 Task: Locate the nearest farmers' market.
Action: Mouse moved to (103, 37)
Screenshot: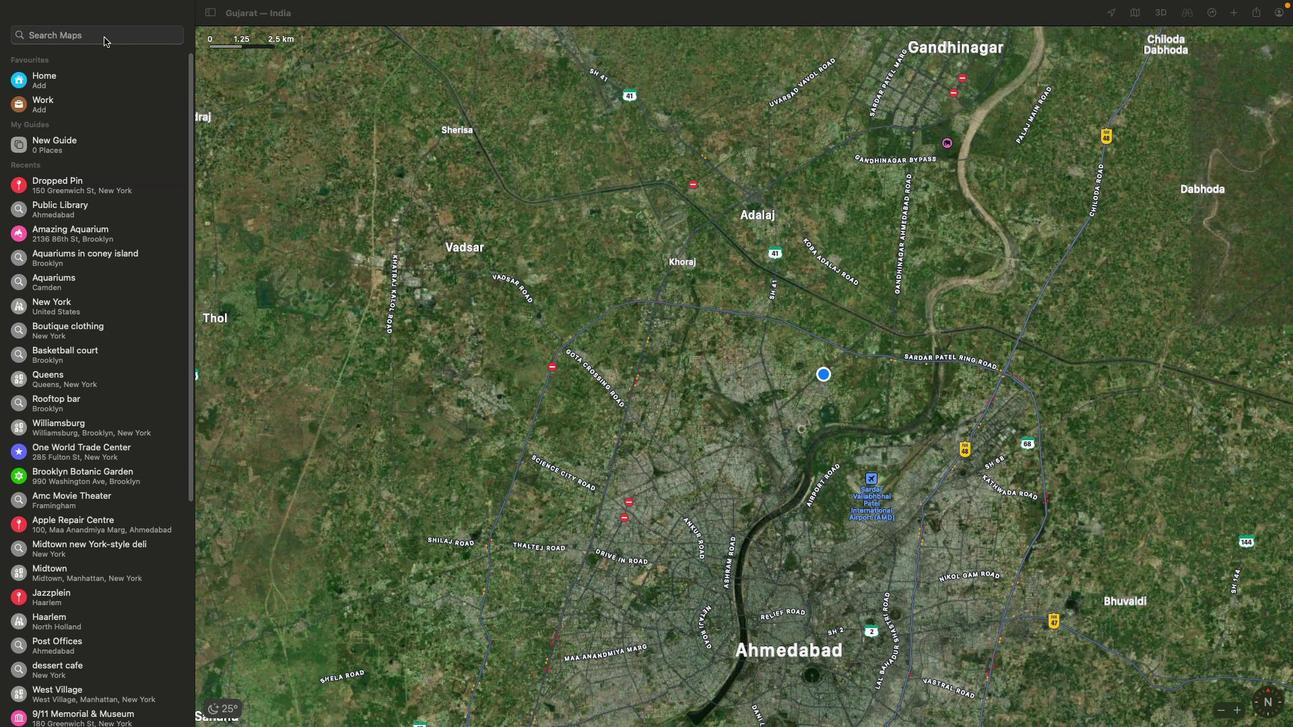 
Action: Mouse pressed left at (103, 37)
Screenshot: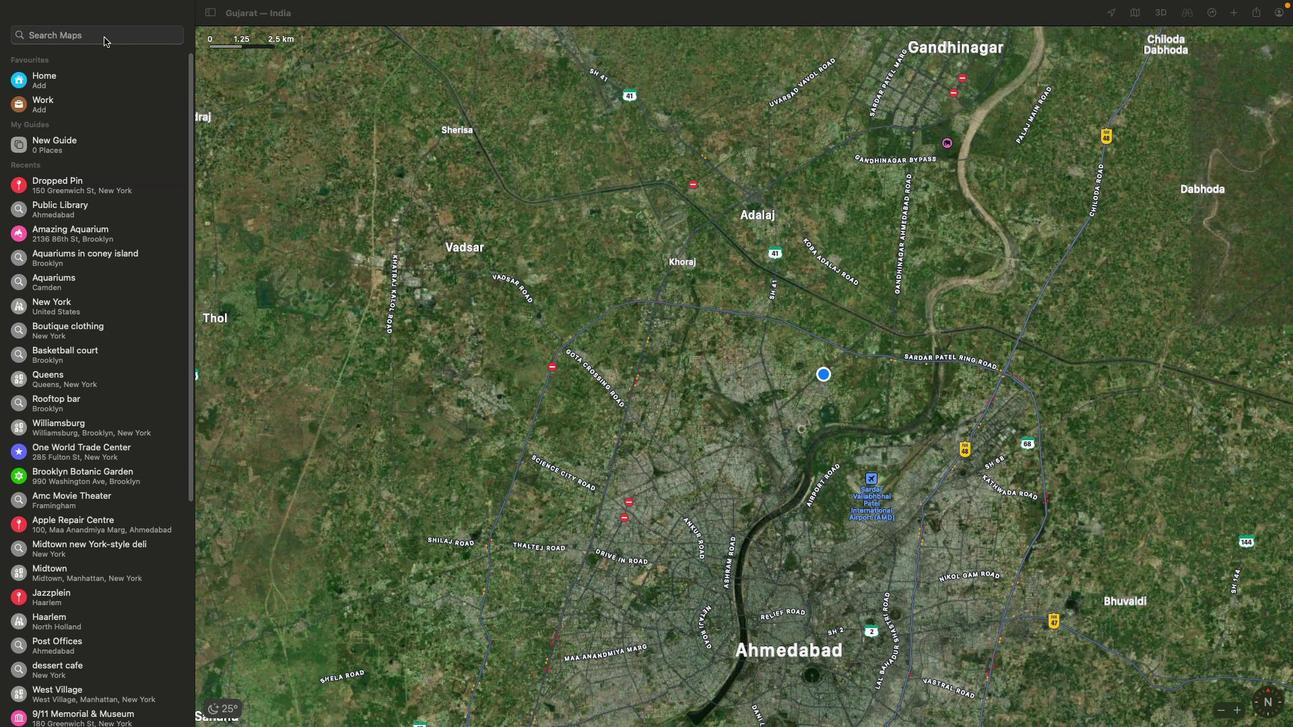 
Action: Mouse pressed left at (103, 37)
Screenshot: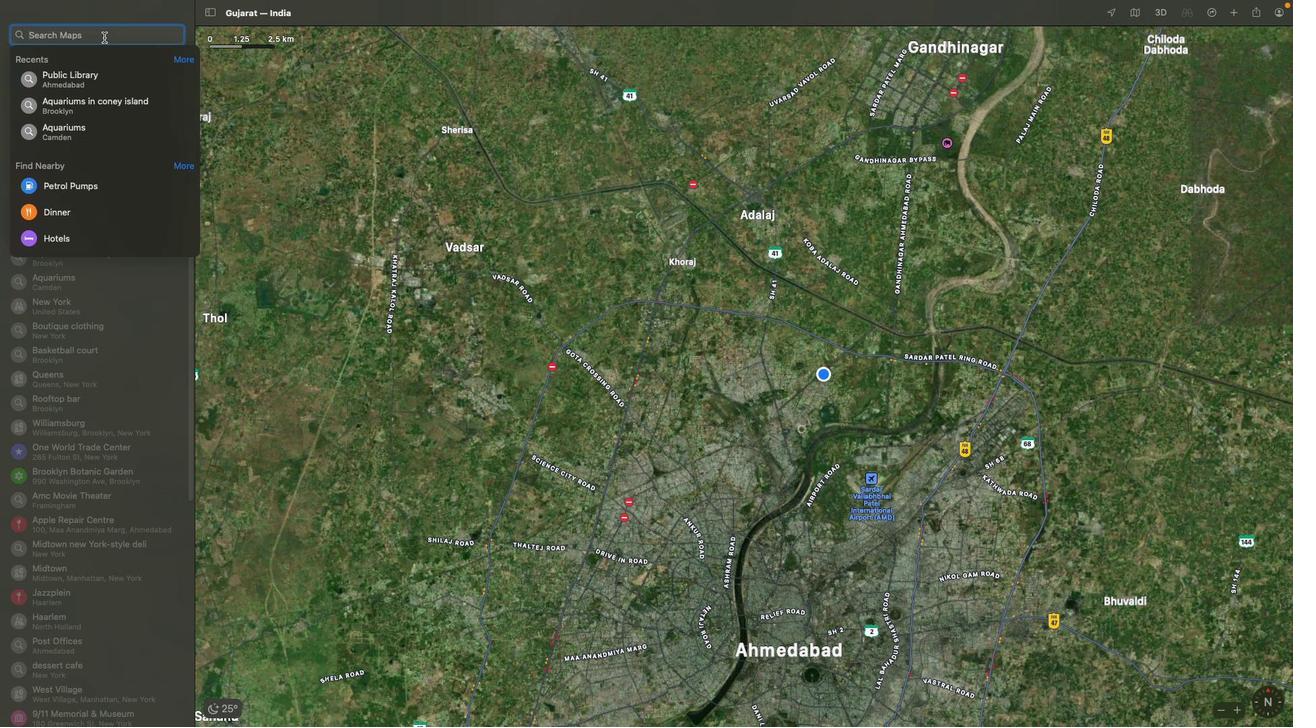 
Action: Mouse moved to (113, 42)
Screenshot: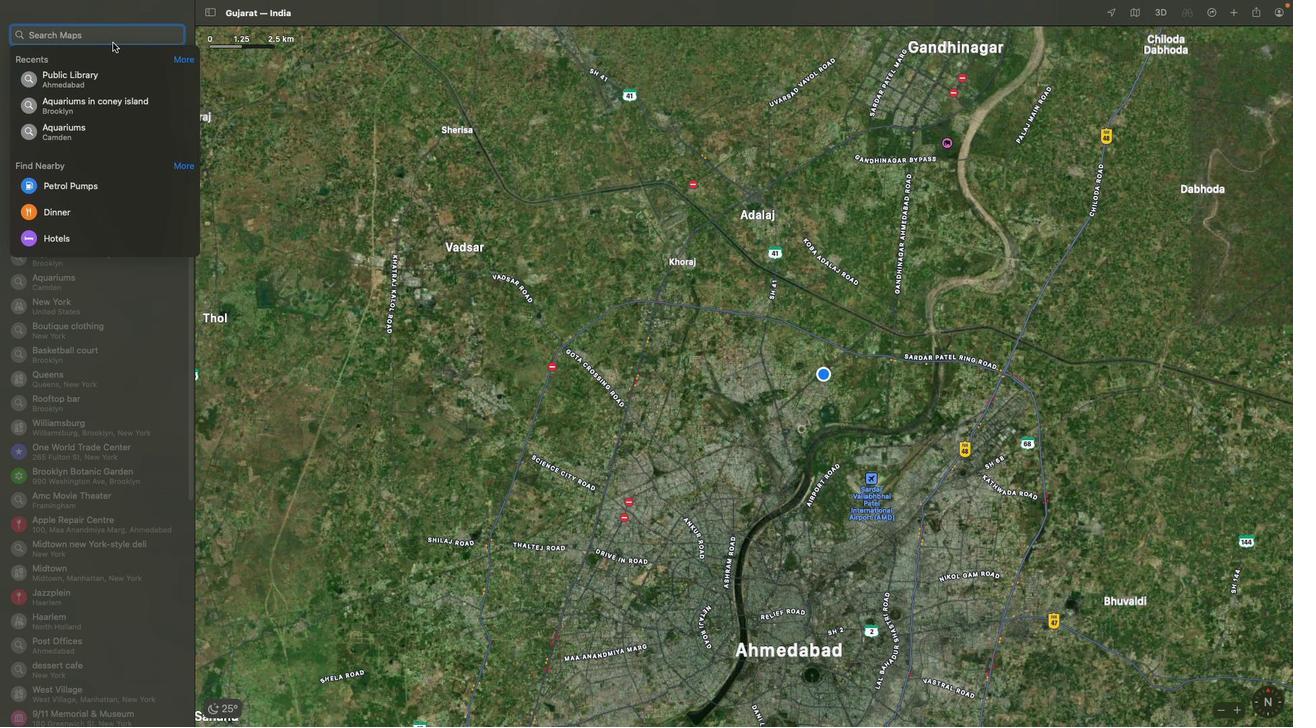 
Action: Key pressed Key.shift'N''e''a''r''e''s''t'Key.space'f''a''r''m''e''r'
Screenshot: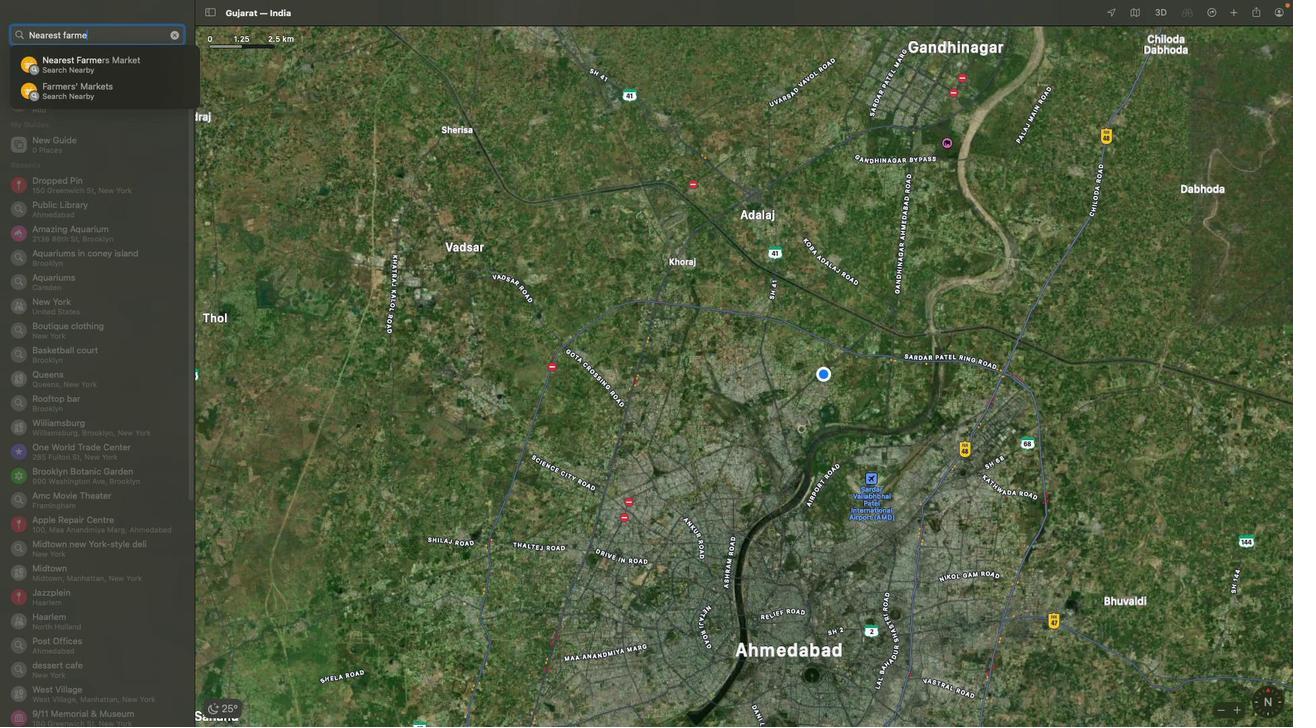 
Action: Mouse moved to (117, 72)
Screenshot: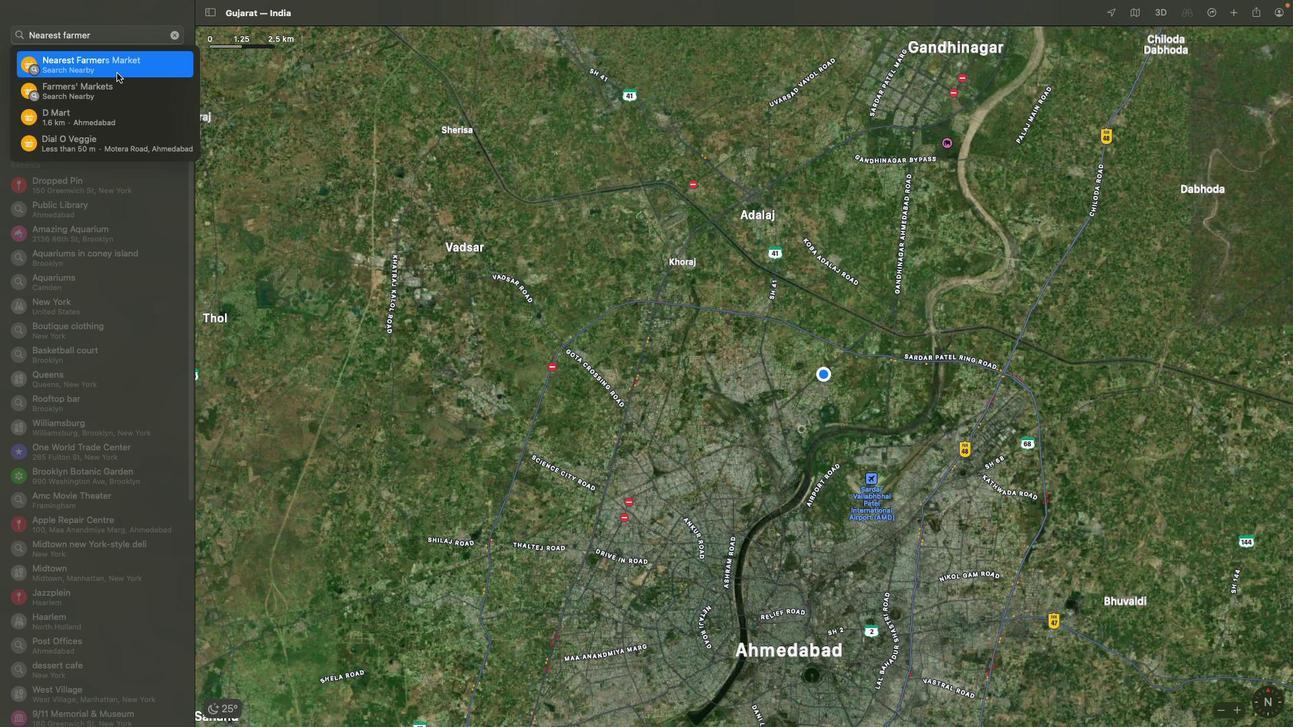 
Action: Mouse pressed left at (117, 72)
Screenshot: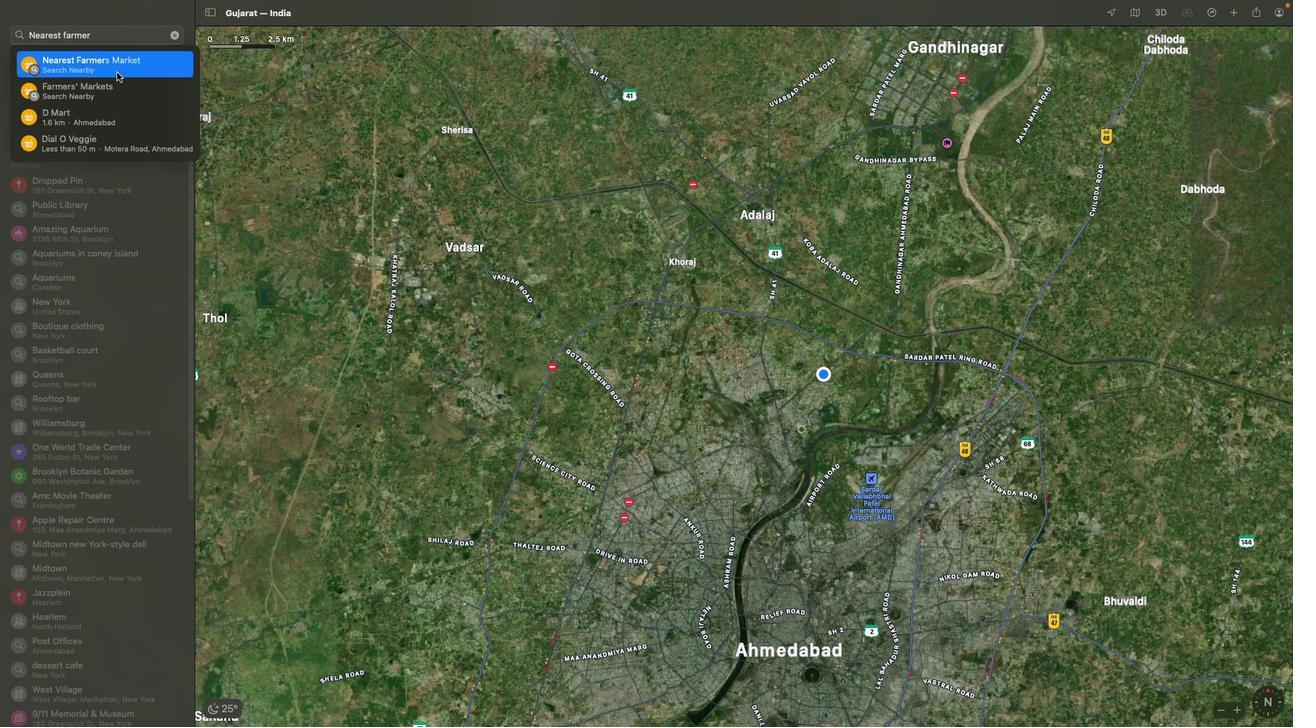 
Action: Mouse moved to (104, 86)
Screenshot: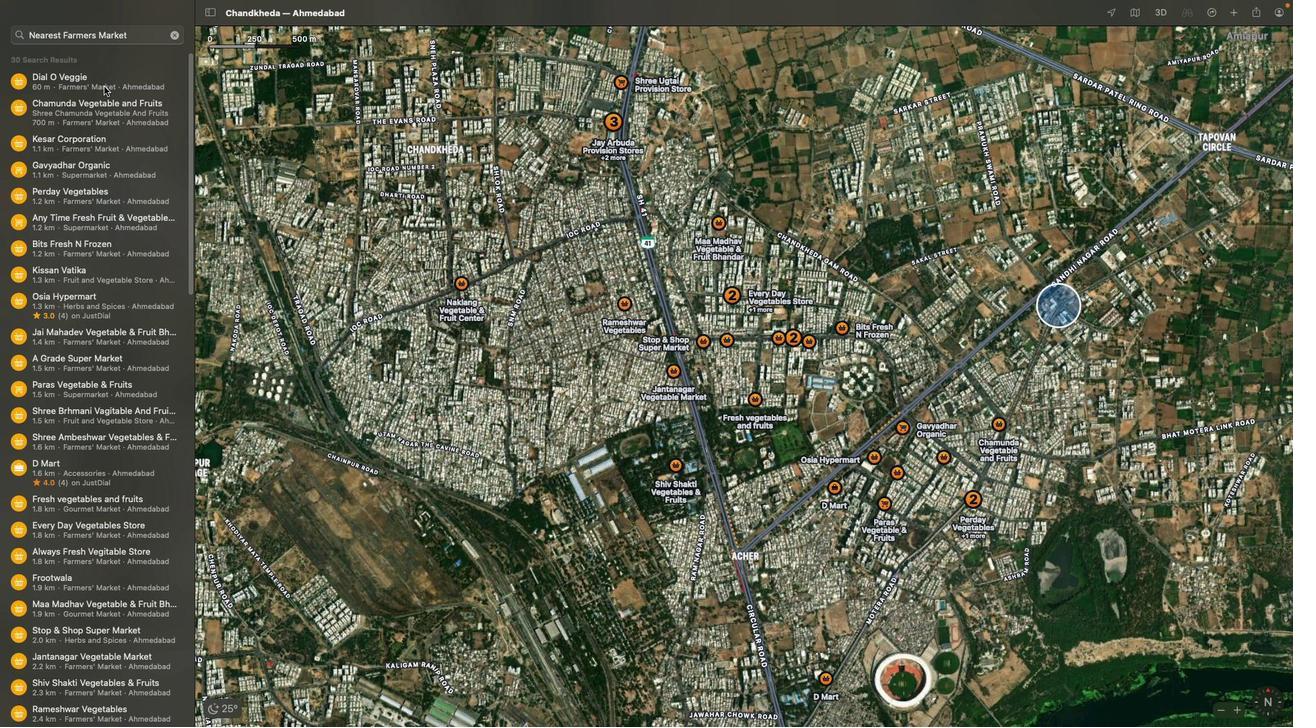 
Action: Mouse pressed left at (104, 86)
Screenshot: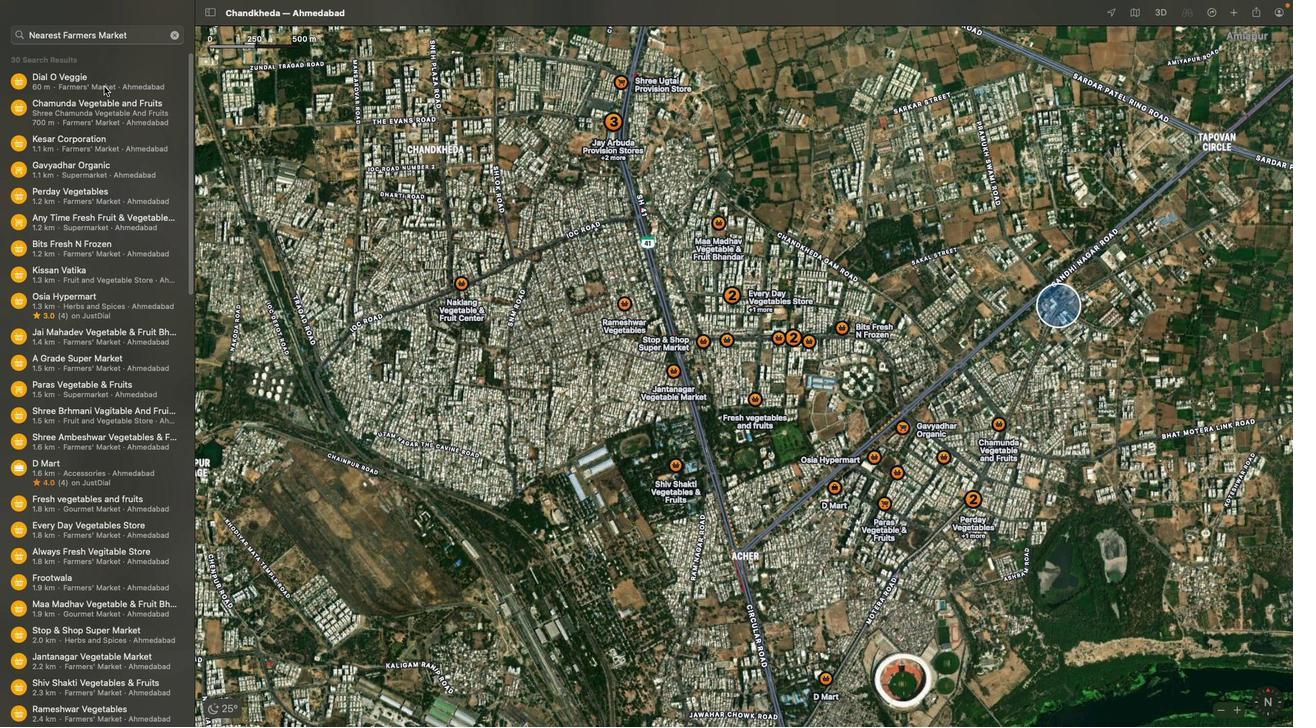 
Action: Mouse moved to (103, 100)
Screenshot: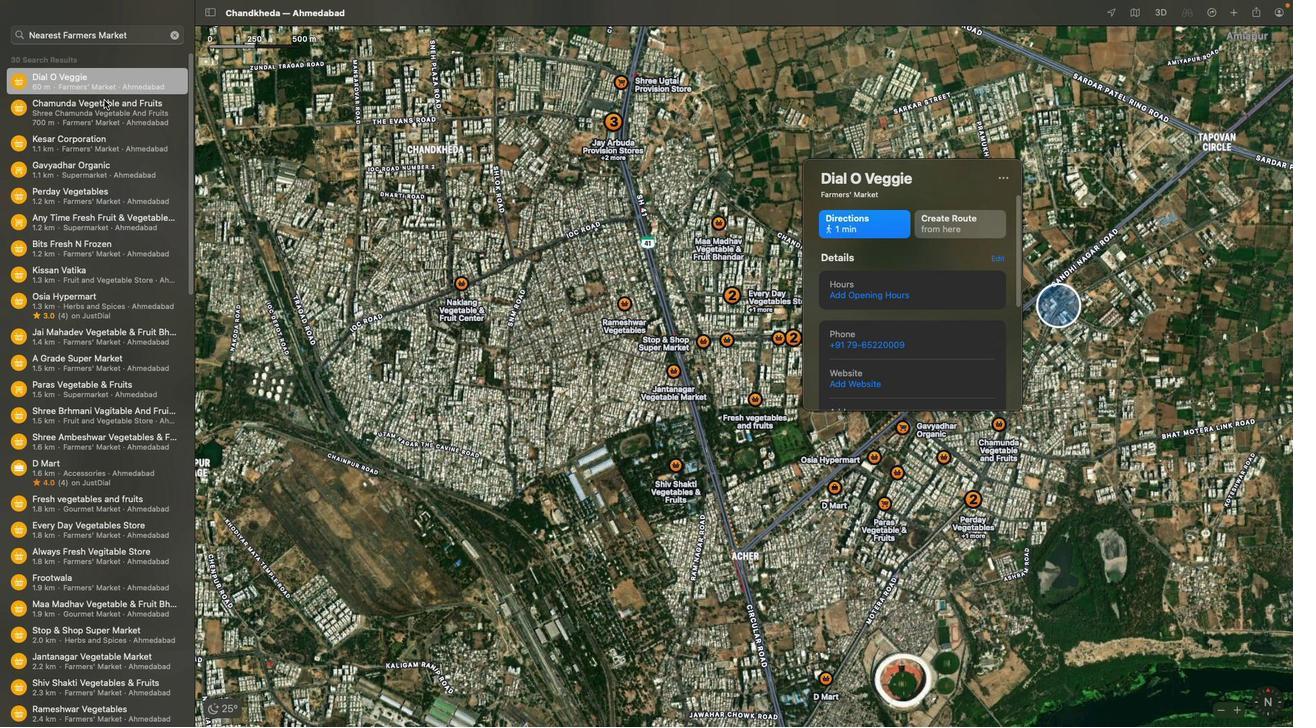 
Action: Mouse pressed left at (103, 100)
Screenshot: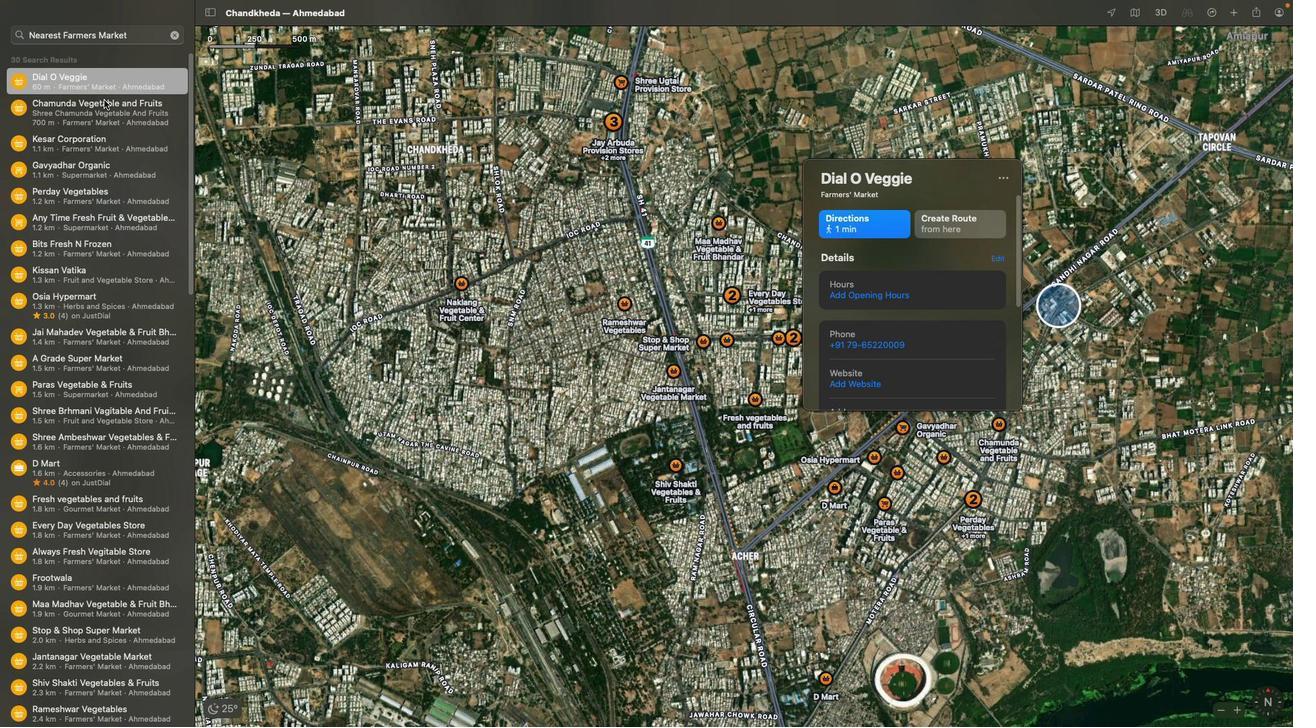 
Action: Mouse moved to (80, 141)
Screenshot: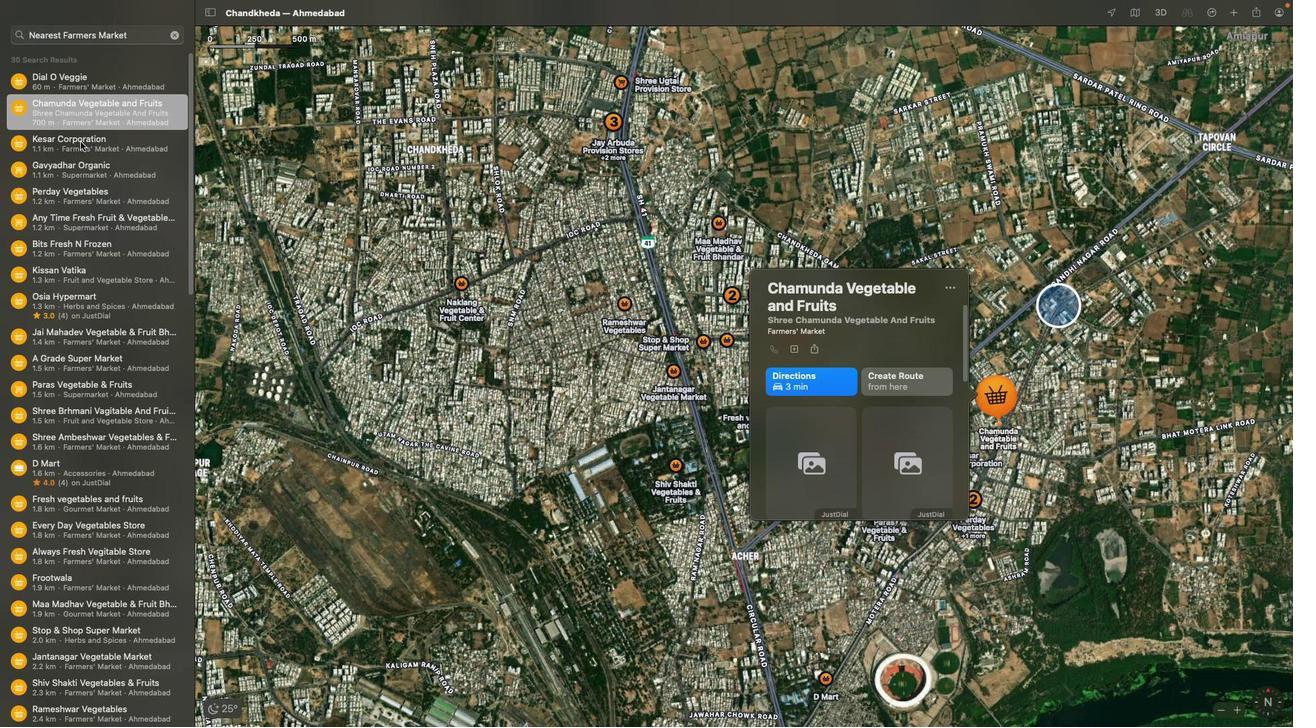 
Action: Mouse pressed left at (80, 141)
Screenshot: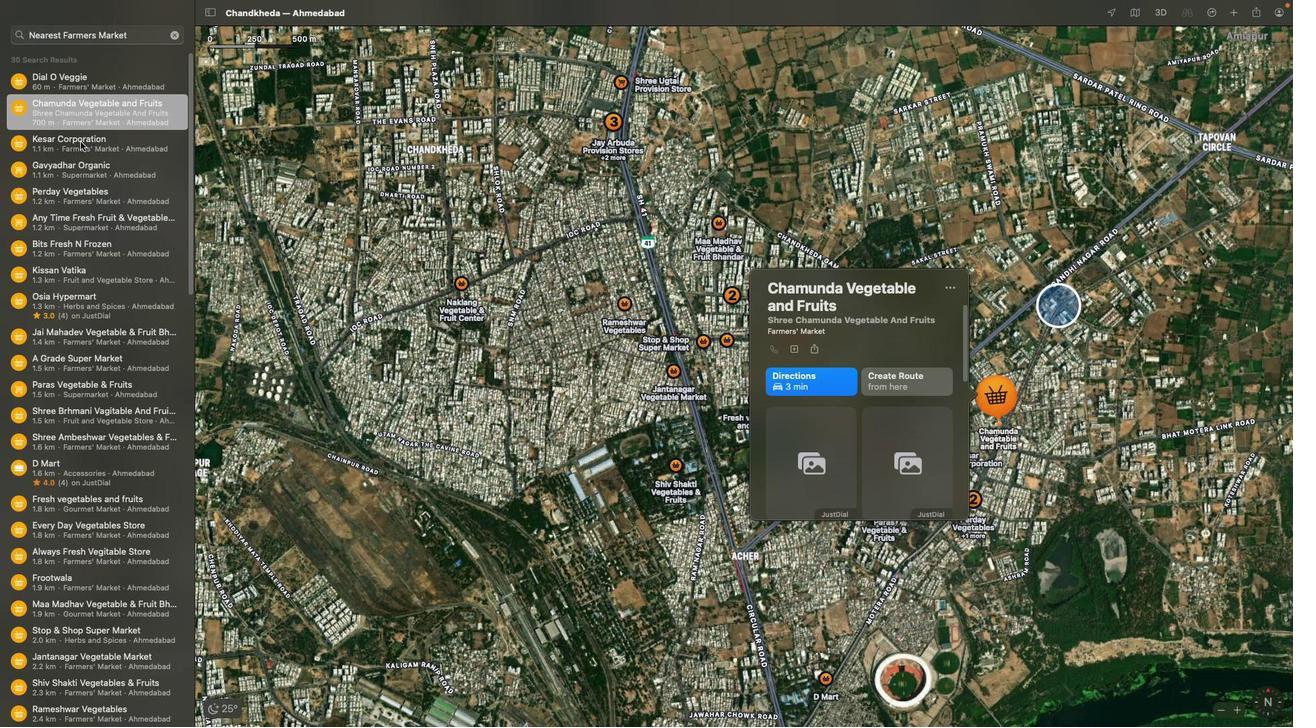 
Action: Mouse moved to (62, 195)
Screenshot: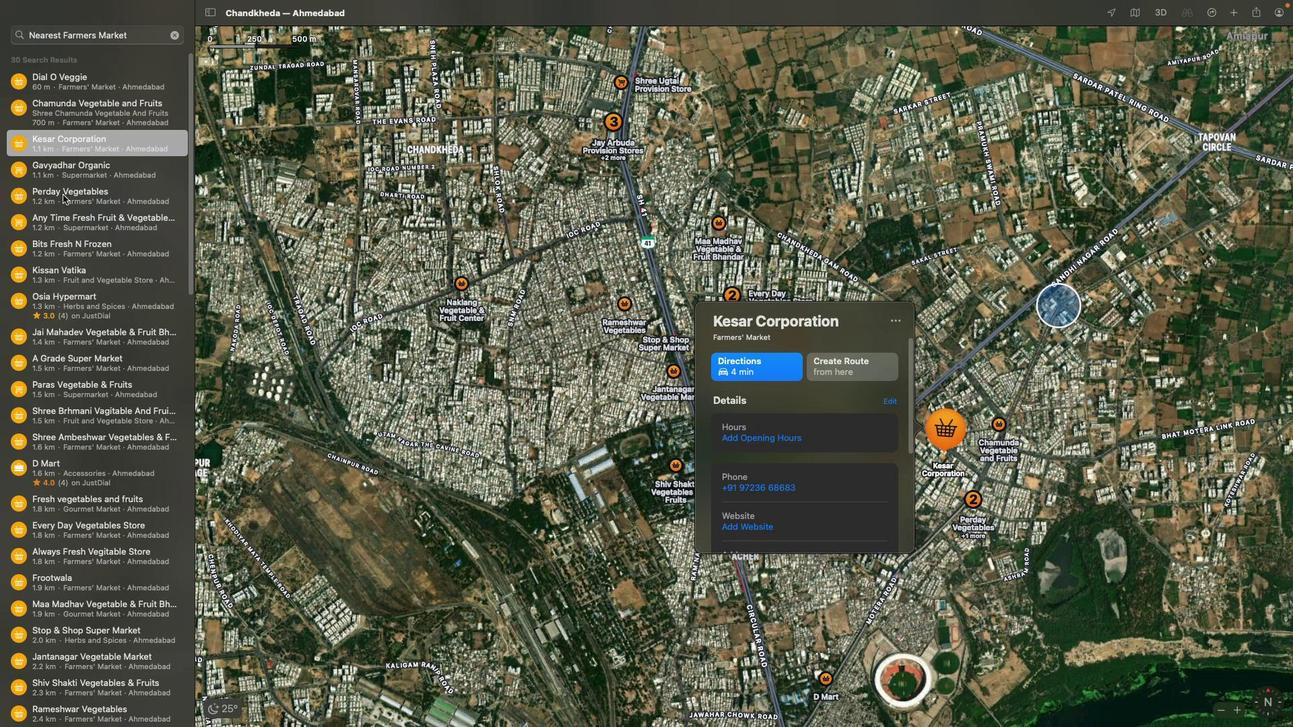 
Action: Mouse pressed left at (62, 195)
Screenshot: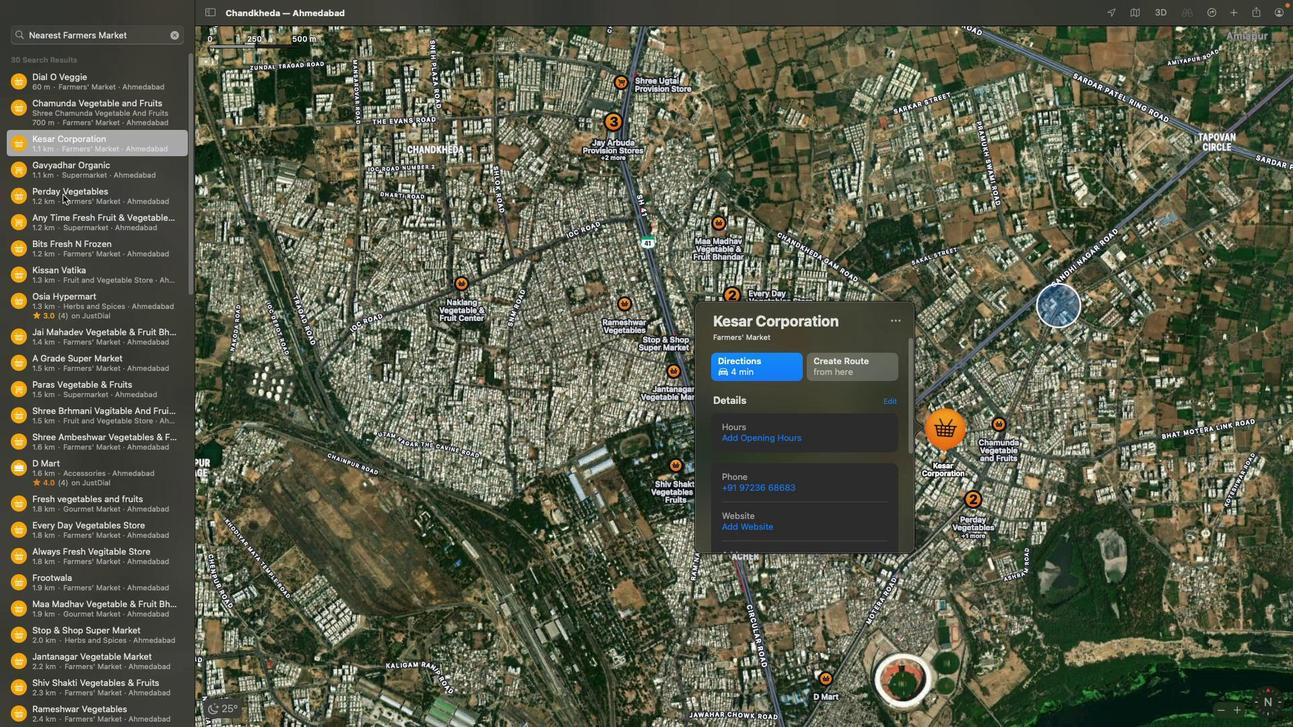 
Action: Mouse moved to (73, 249)
Screenshot: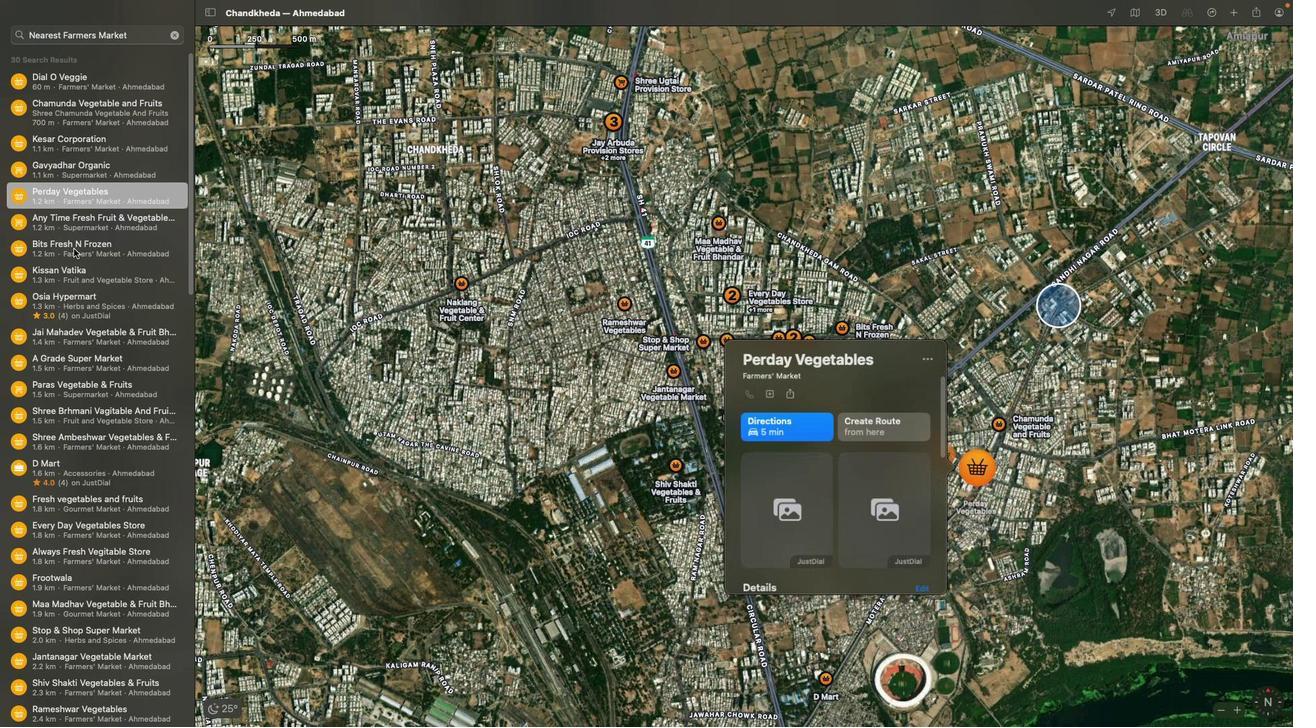 
Action: Mouse pressed left at (73, 249)
Screenshot: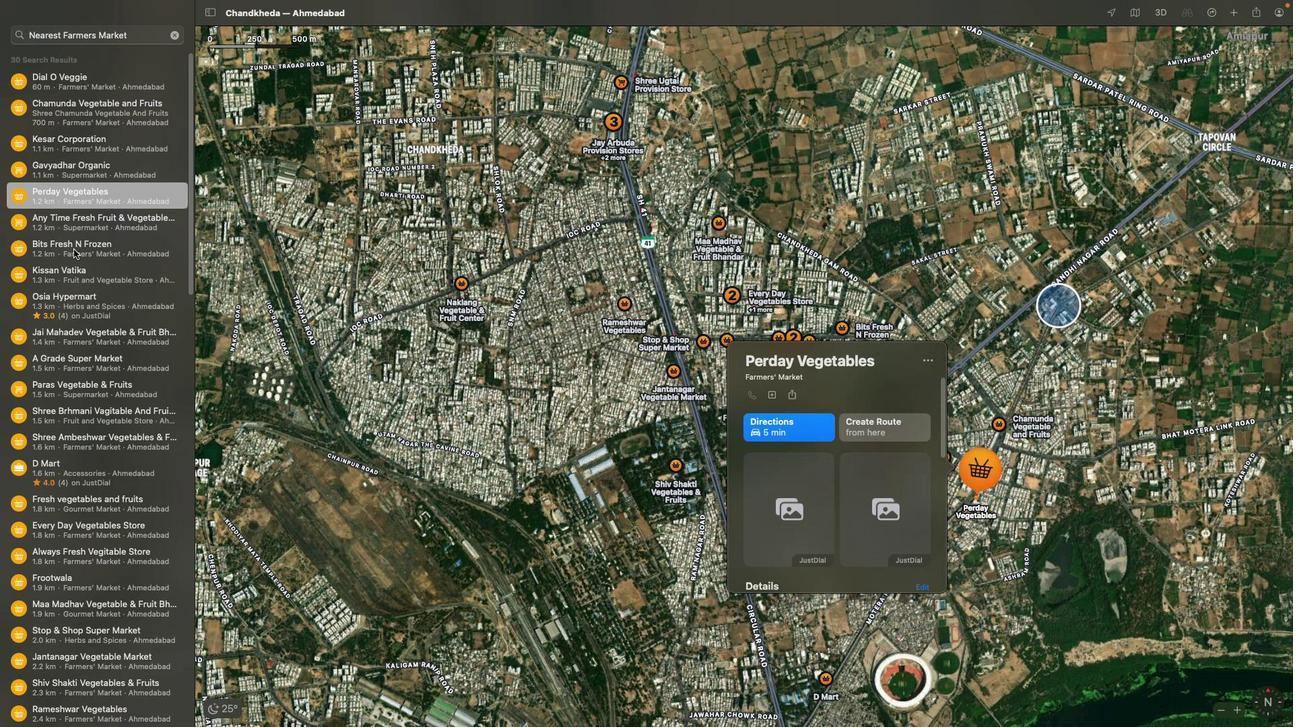 
Action: Mouse moved to (70, 268)
Screenshot: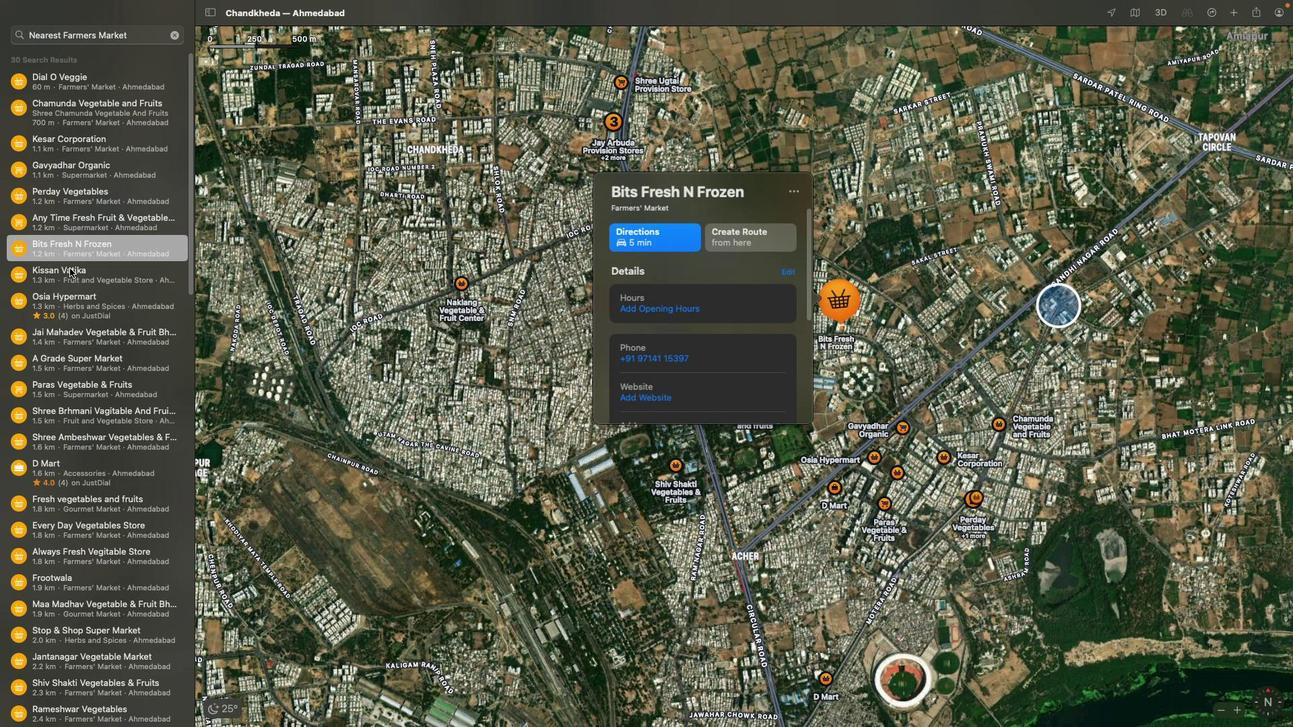 
Action: Mouse pressed left at (70, 268)
Screenshot: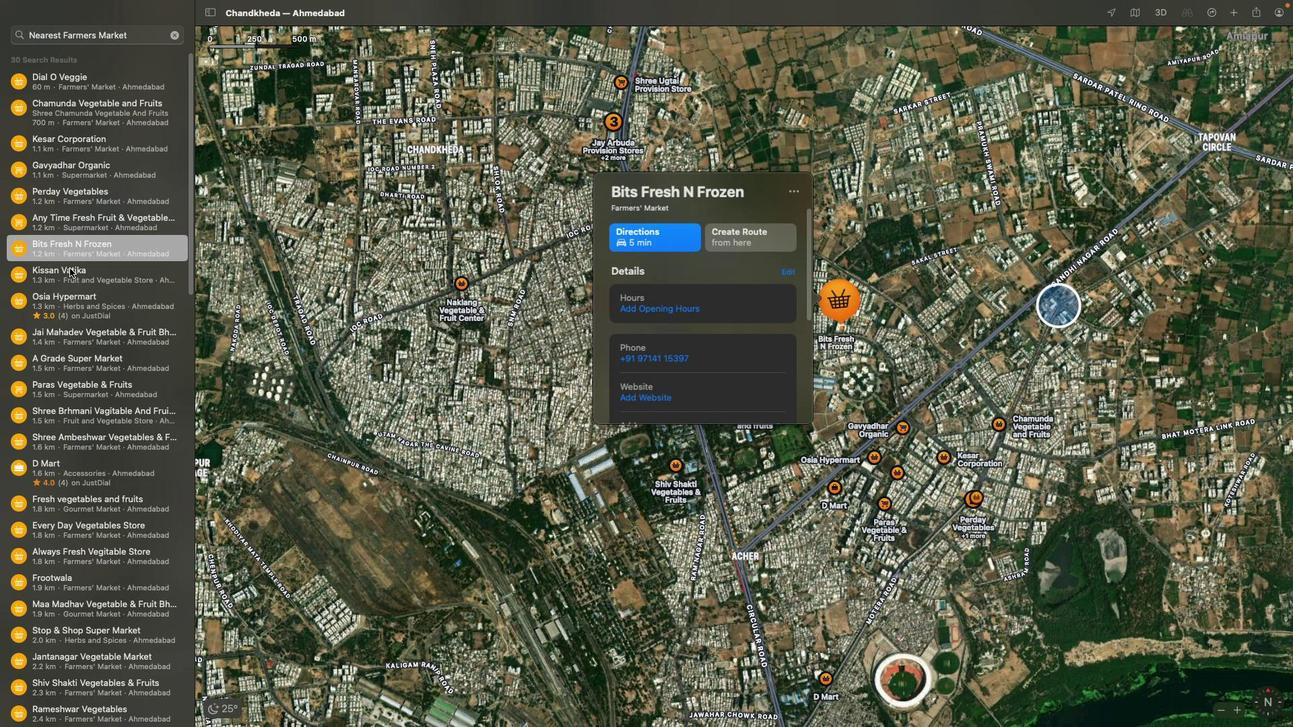 
Action: Mouse moved to (77, 293)
Screenshot: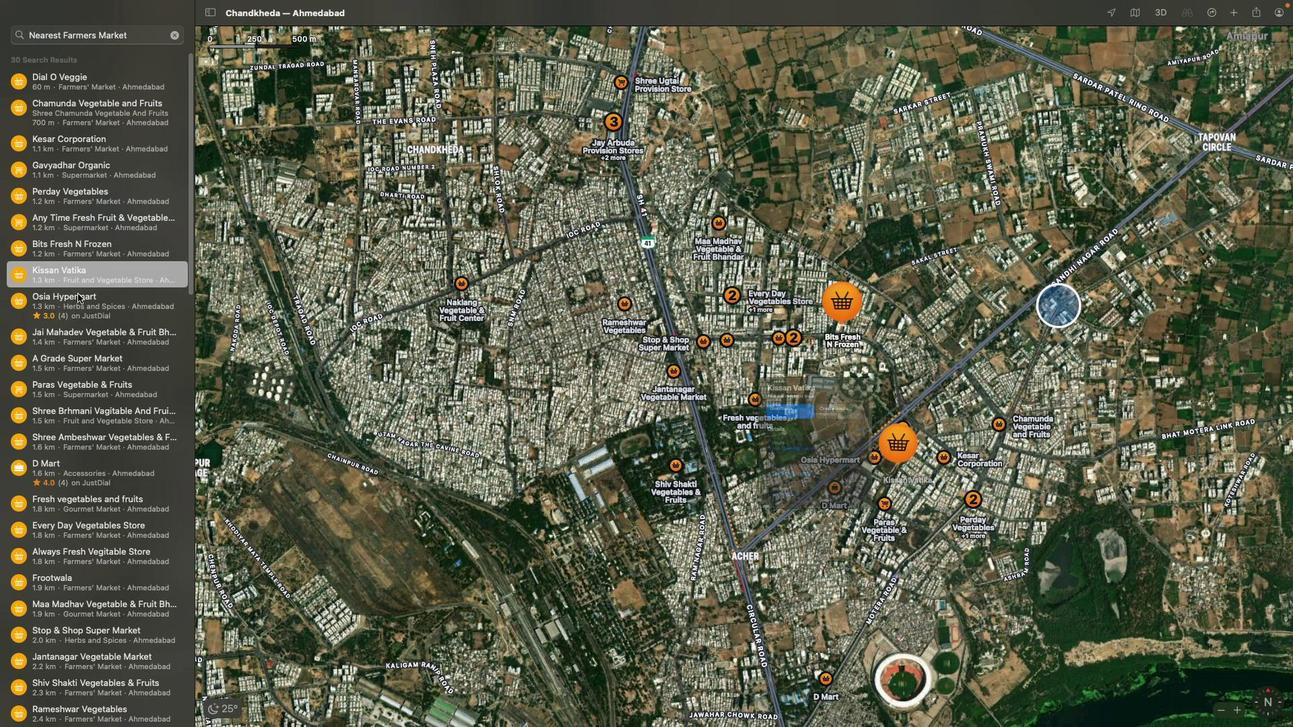 
Action: Mouse pressed left at (77, 293)
Screenshot: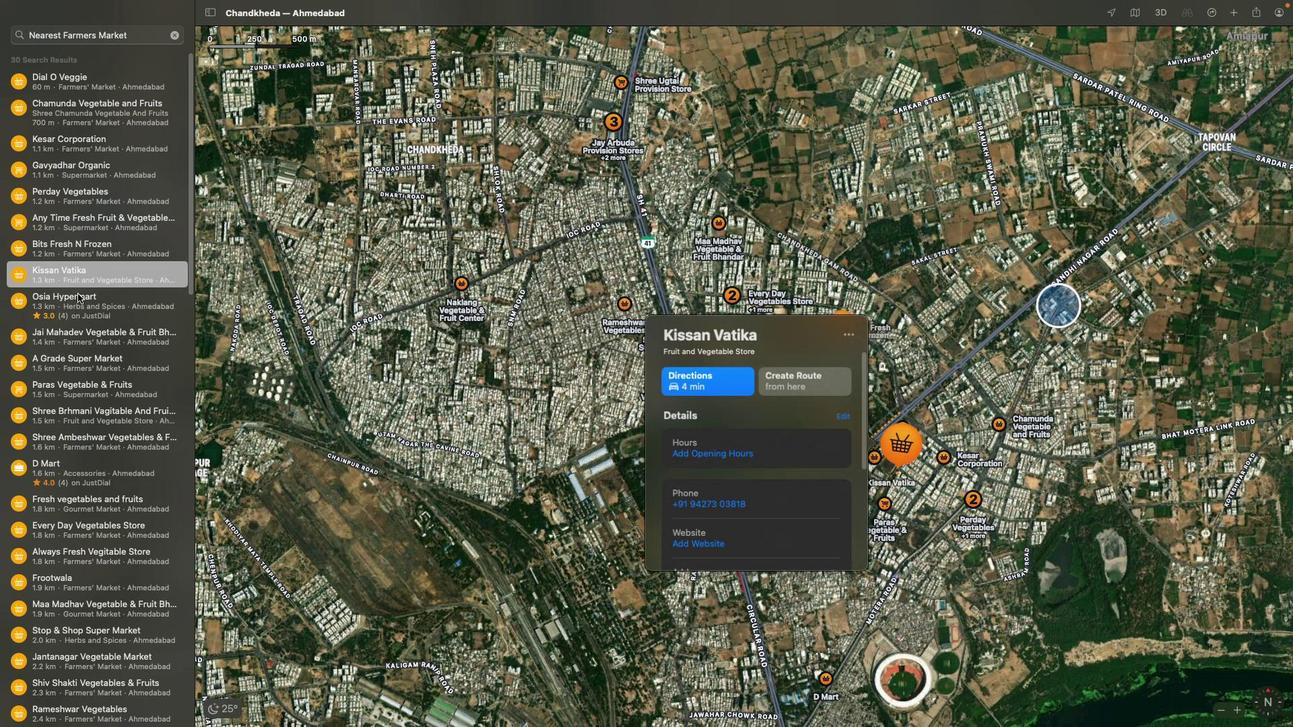 
Action: Mouse moved to (96, 345)
Screenshot: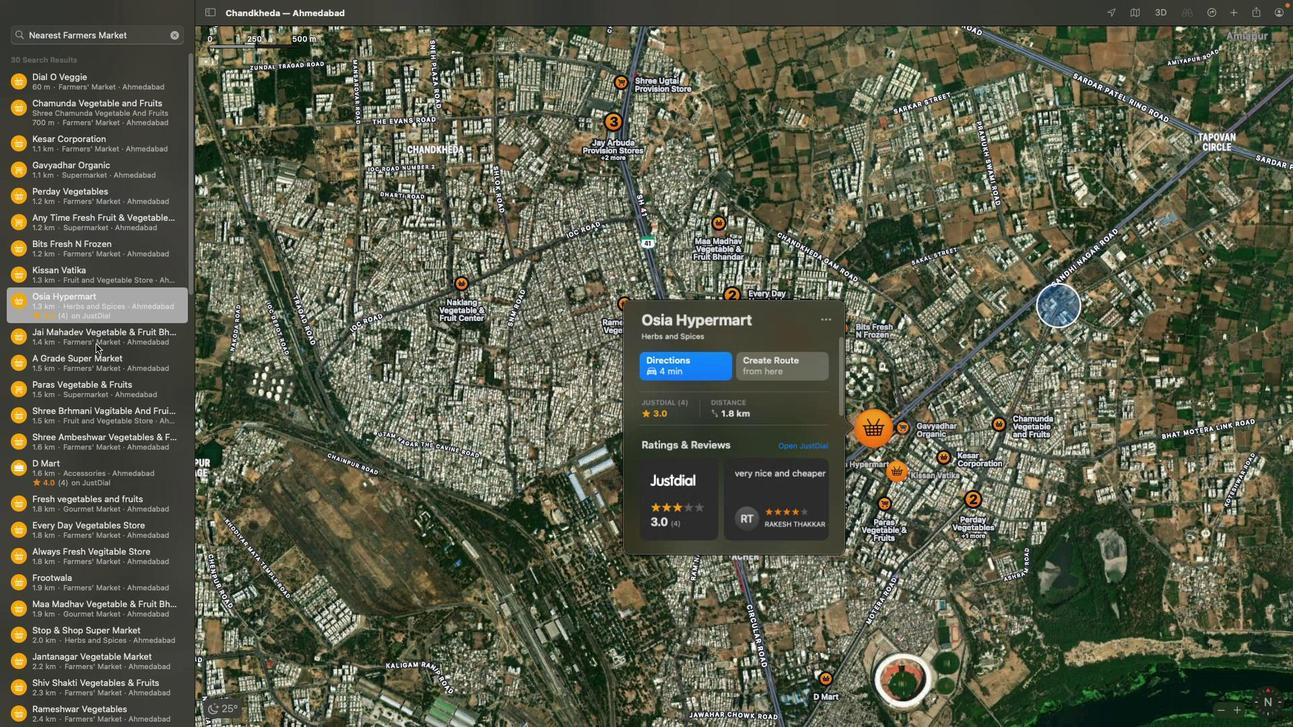 
Action: Mouse pressed left at (96, 345)
Screenshot: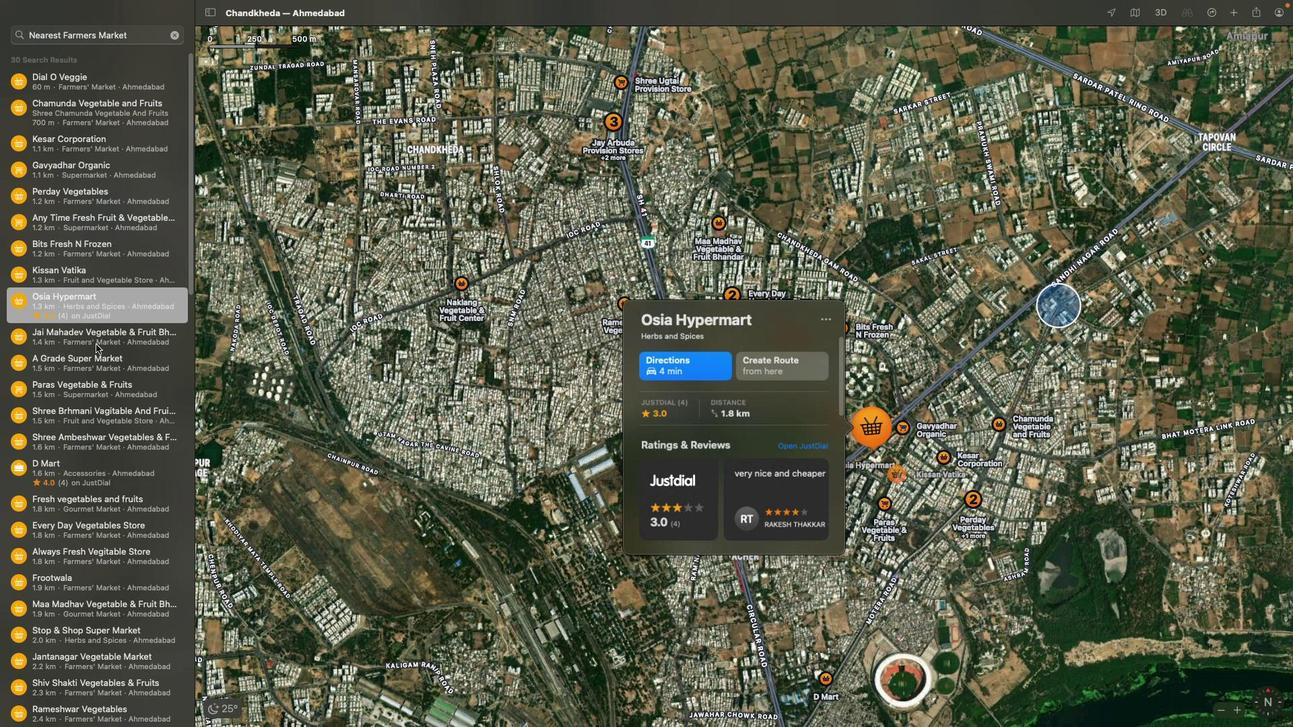 
Action: Mouse moved to (96, 349)
Screenshot: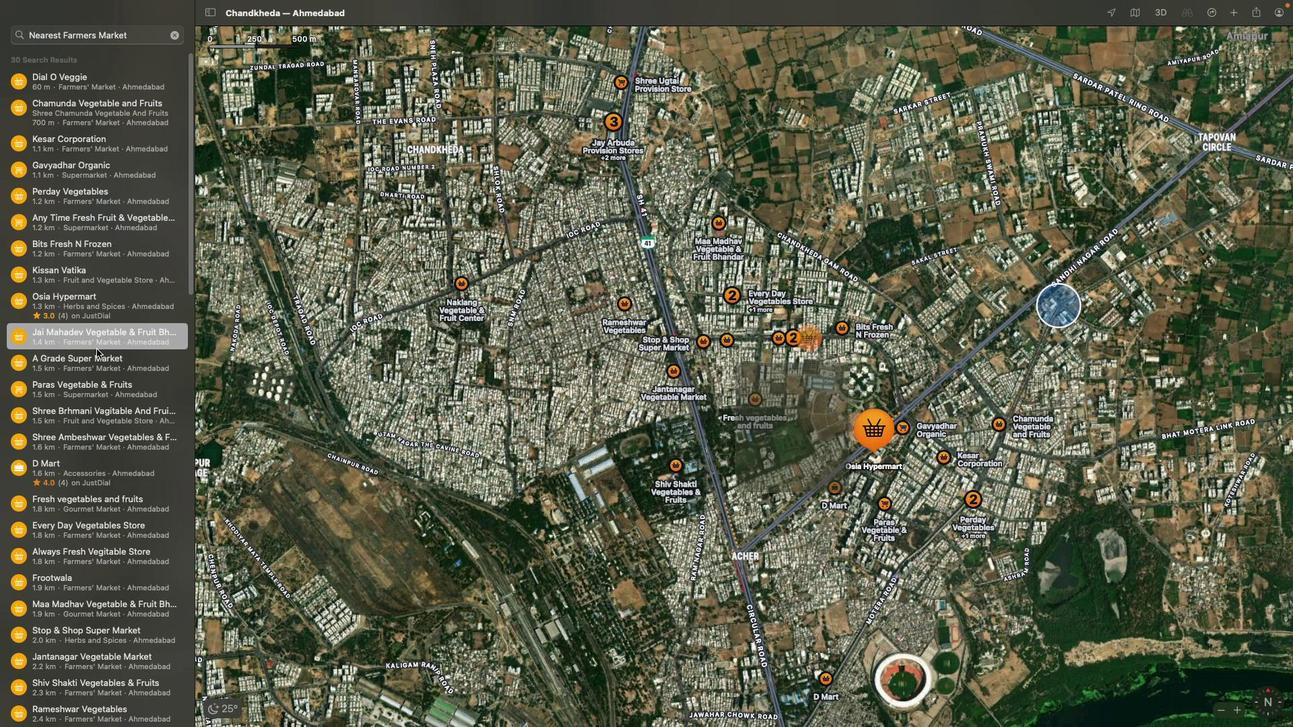 
Action: Mouse pressed left at (96, 349)
Screenshot: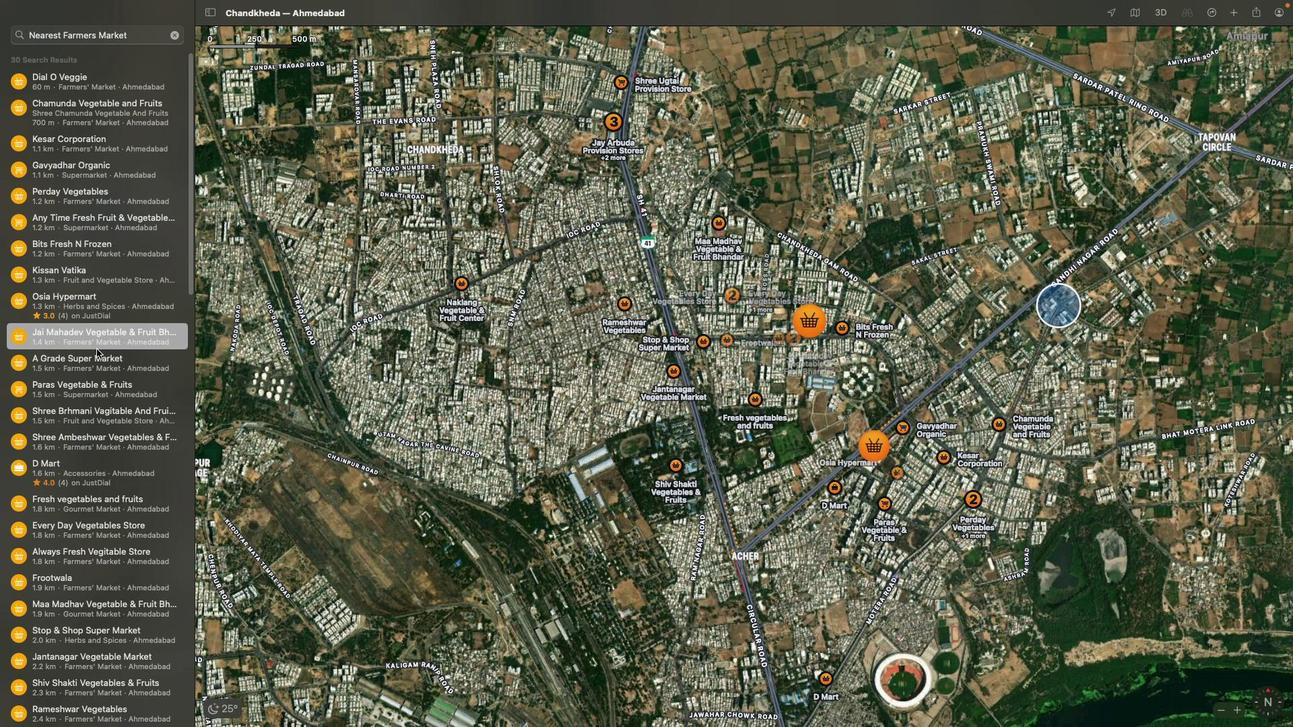 
Action: Mouse moved to (98, 371)
Screenshot: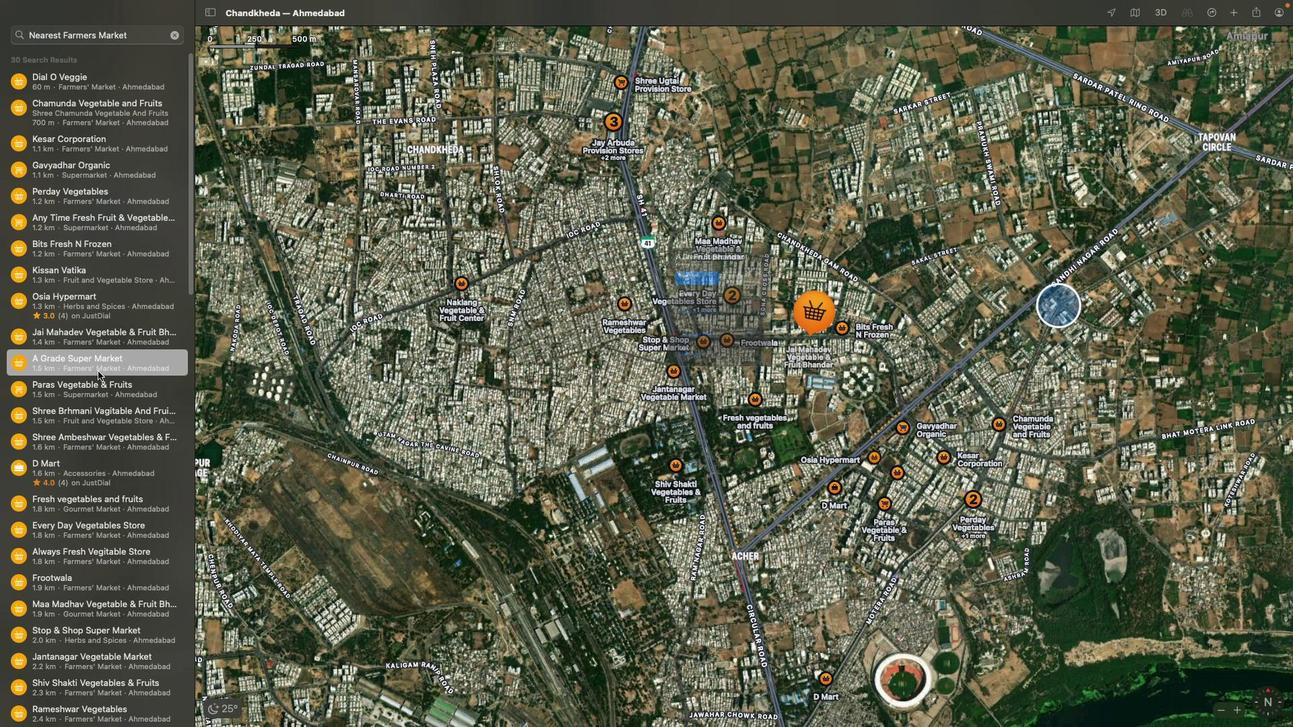 
Action: Mouse pressed left at (98, 371)
Screenshot: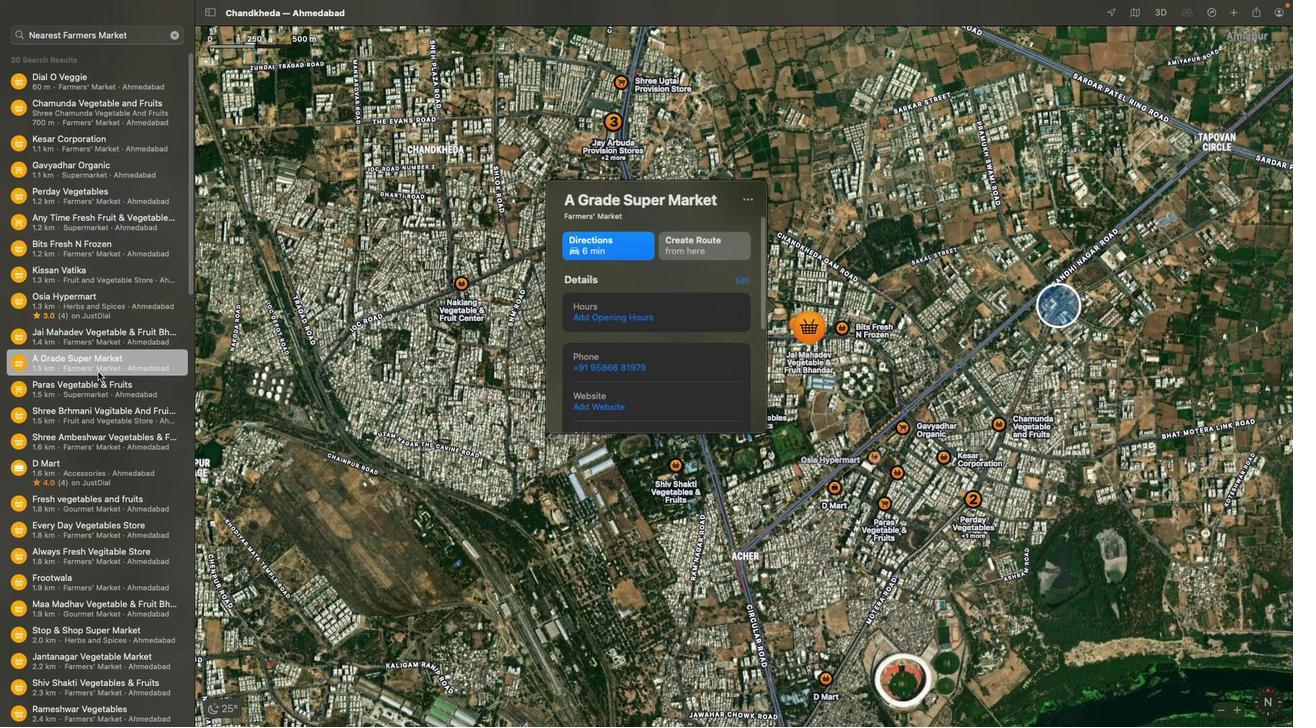 
Action: Mouse moved to (100, 396)
Screenshot: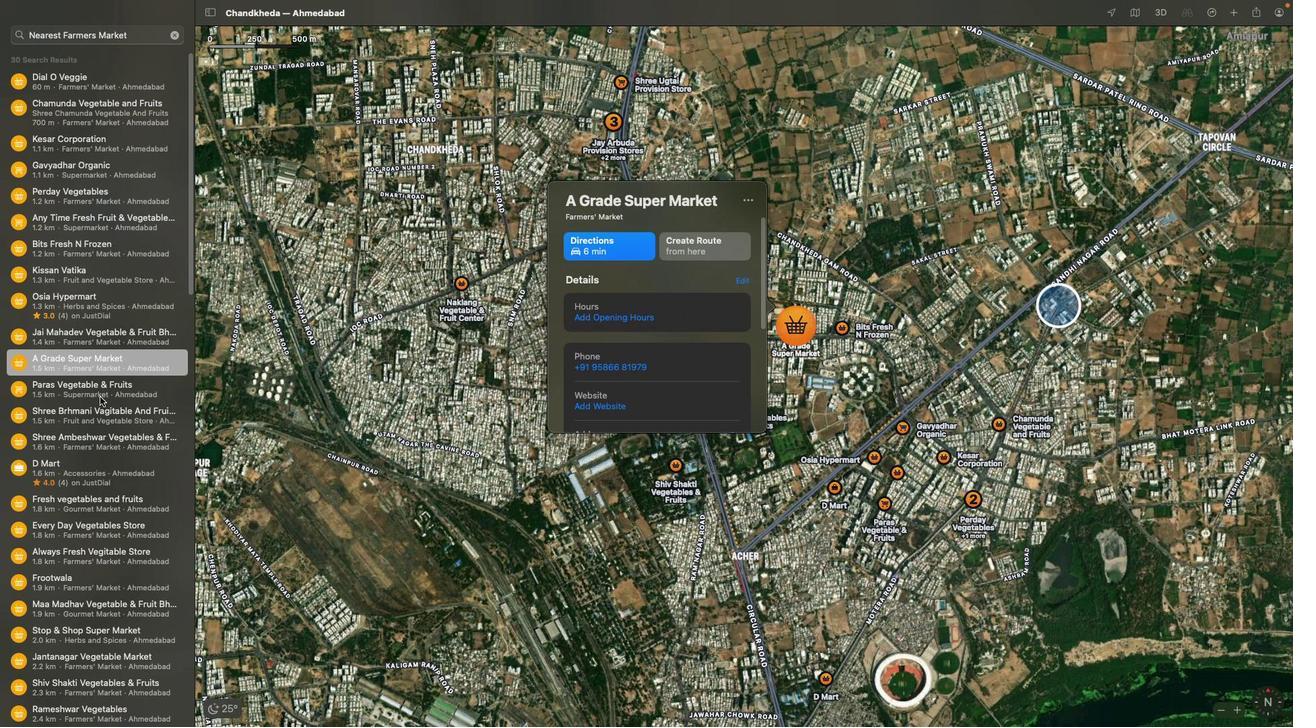 
Action: Mouse pressed left at (100, 396)
Screenshot: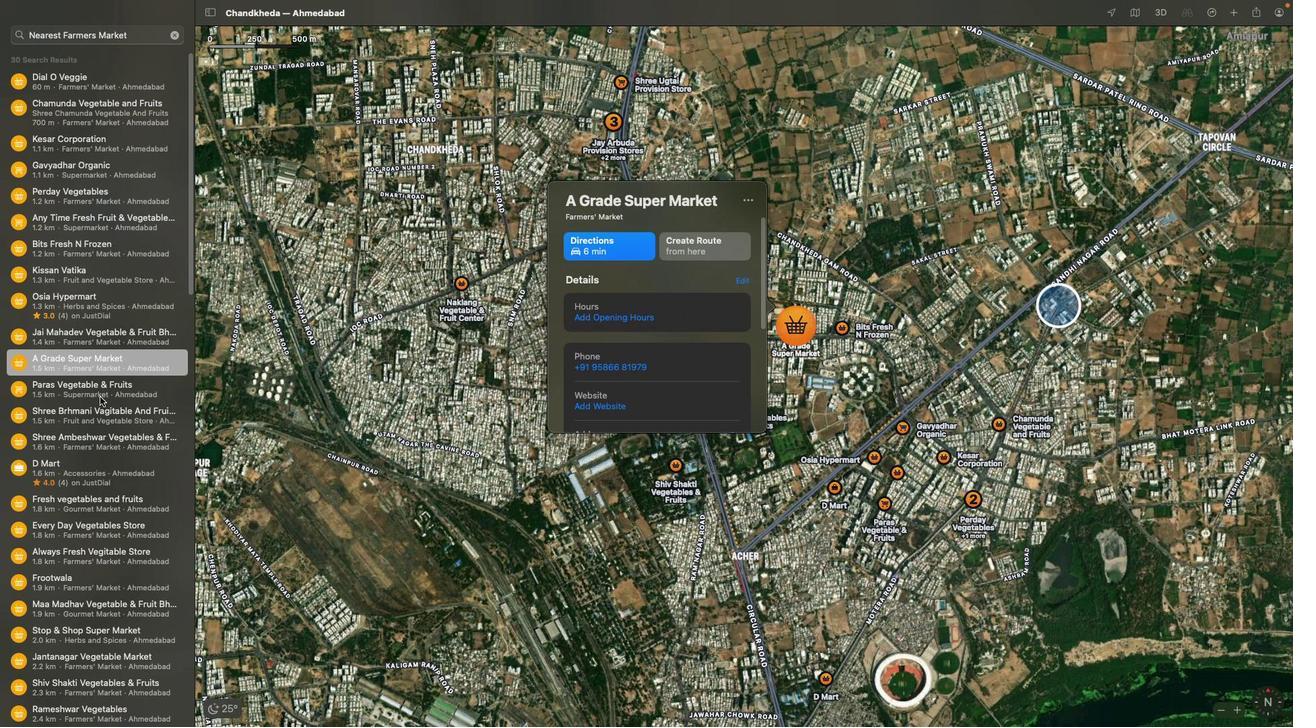 
Action: Mouse moved to (101, 424)
Screenshot: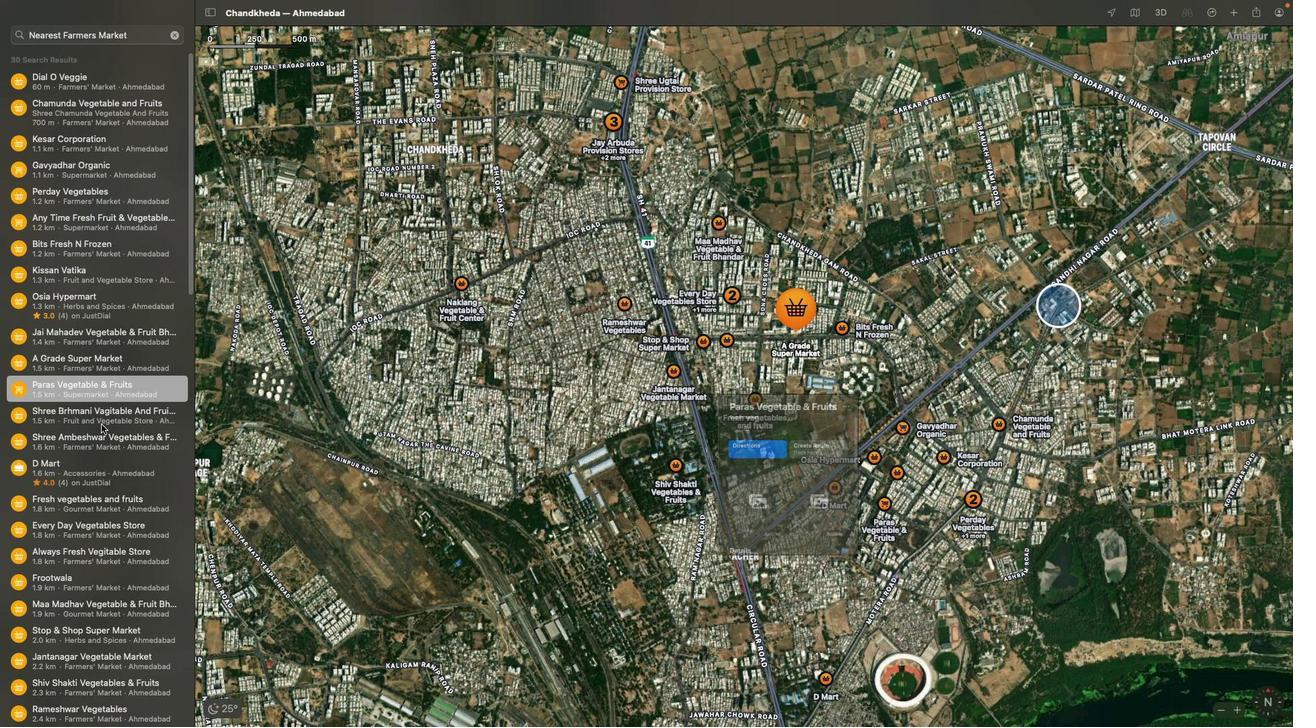 
Action: Mouse pressed left at (101, 424)
Screenshot: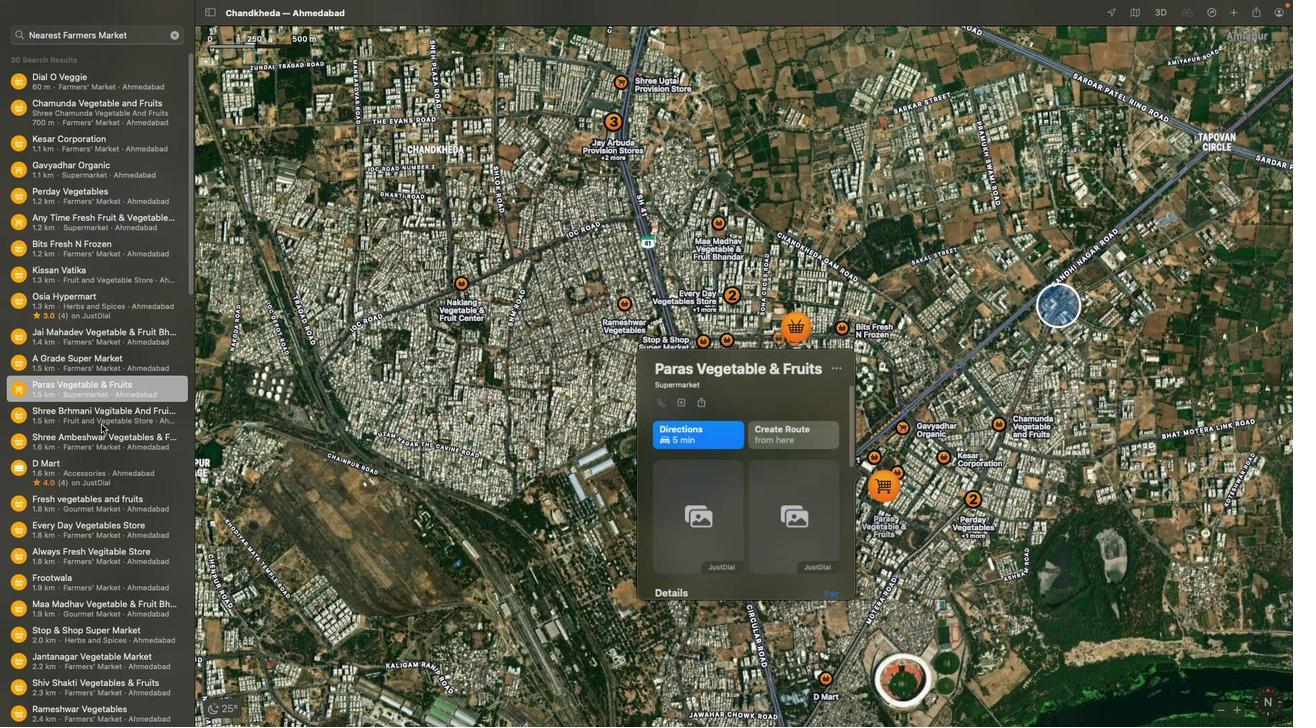 
Action: Mouse moved to (111, 442)
Screenshot: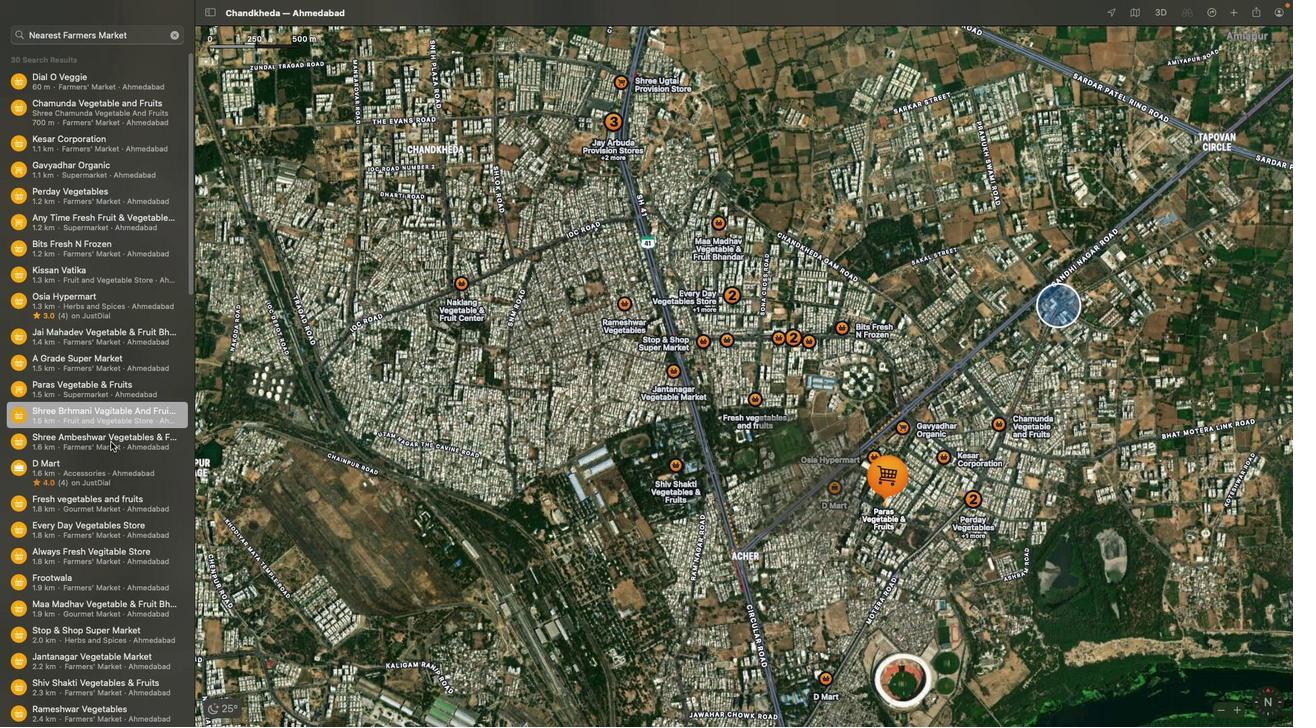 
Action: Mouse pressed left at (111, 442)
Screenshot: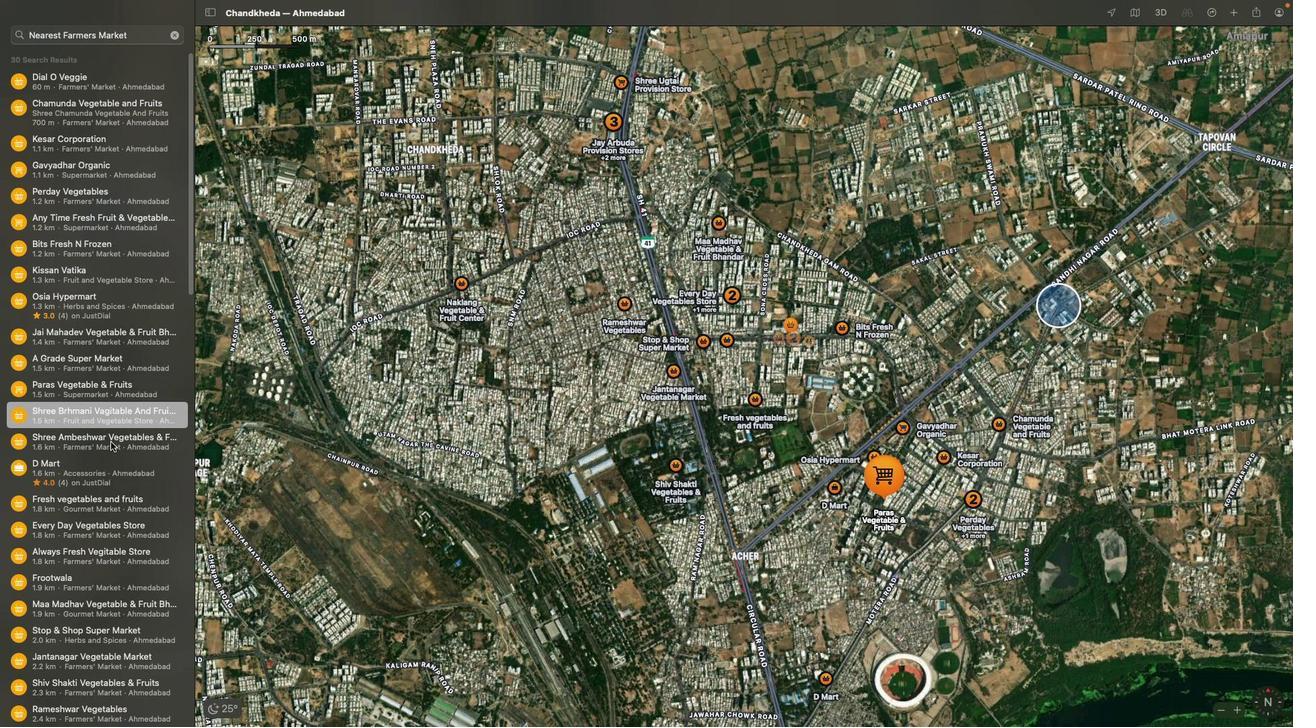 
Action: Mouse moved to (109, 459)
Screenshot: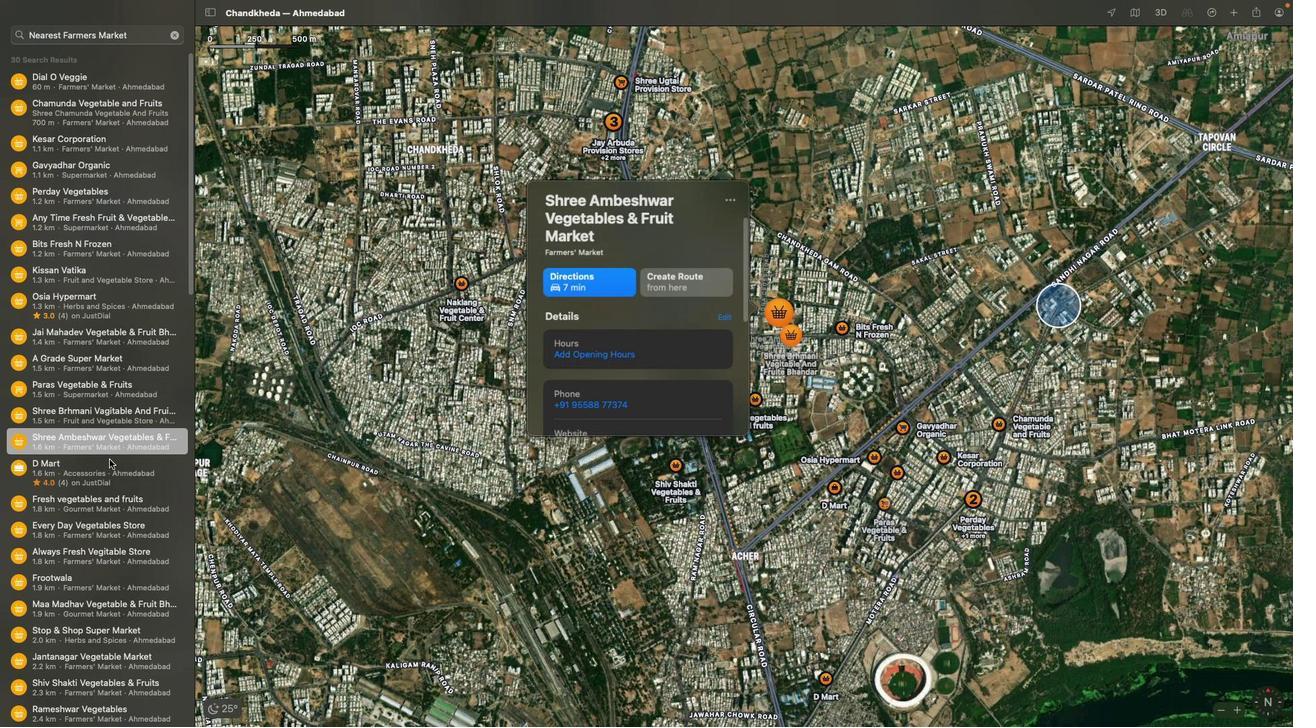 
Action: Mouse pressed left at (109, 459)
Screenshot: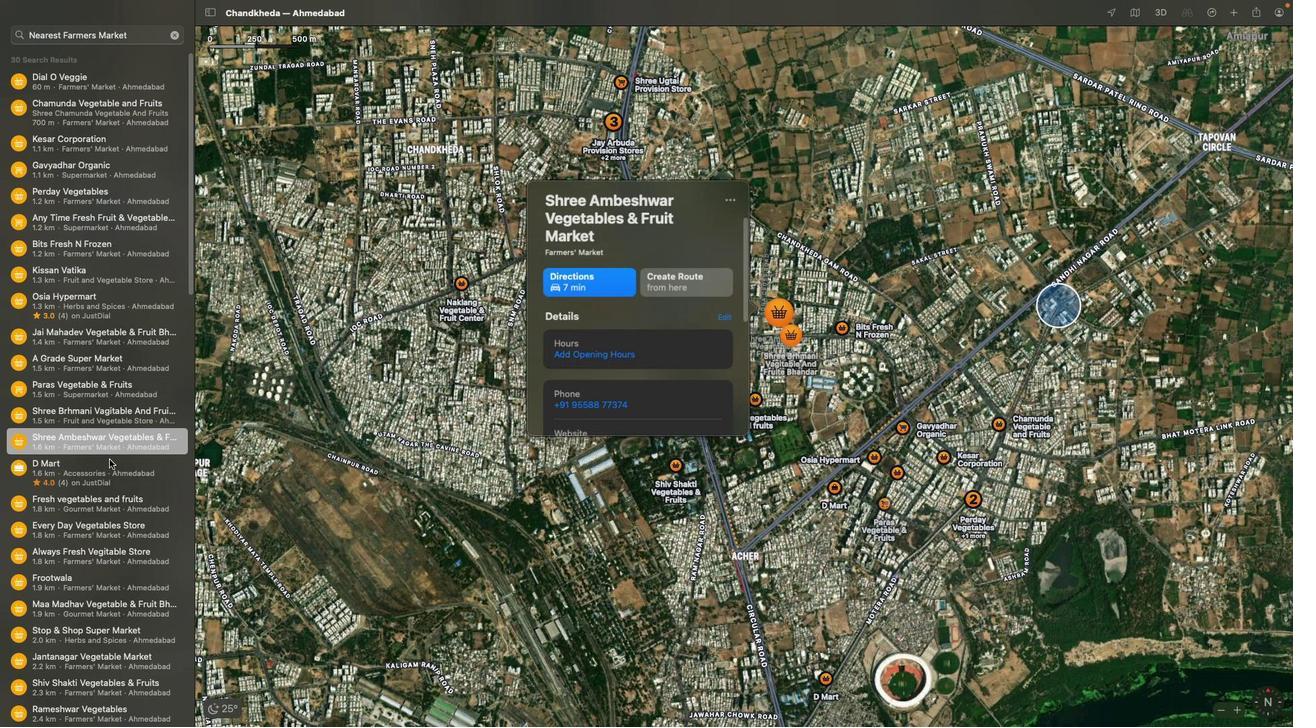 
Action: Mouse moved to (97, 479)
Screenshot: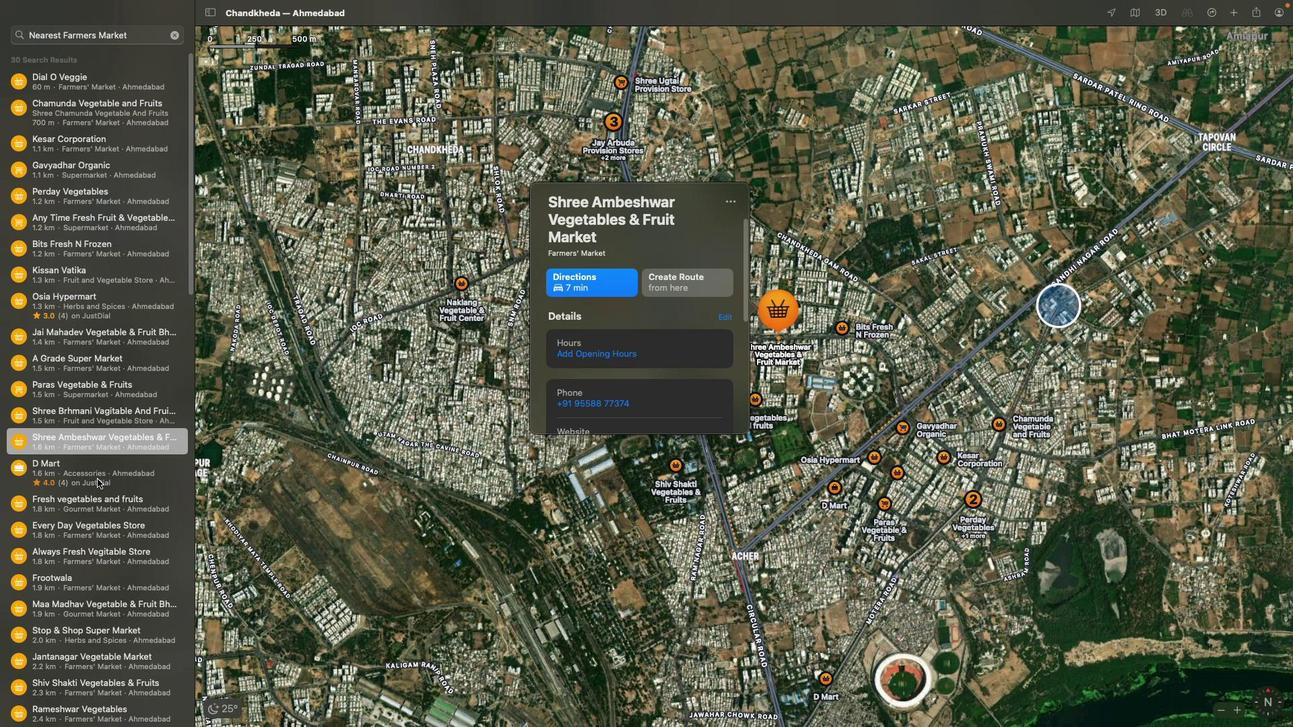 
Action: Mouse pressed left at (97, 479)
Screenshot: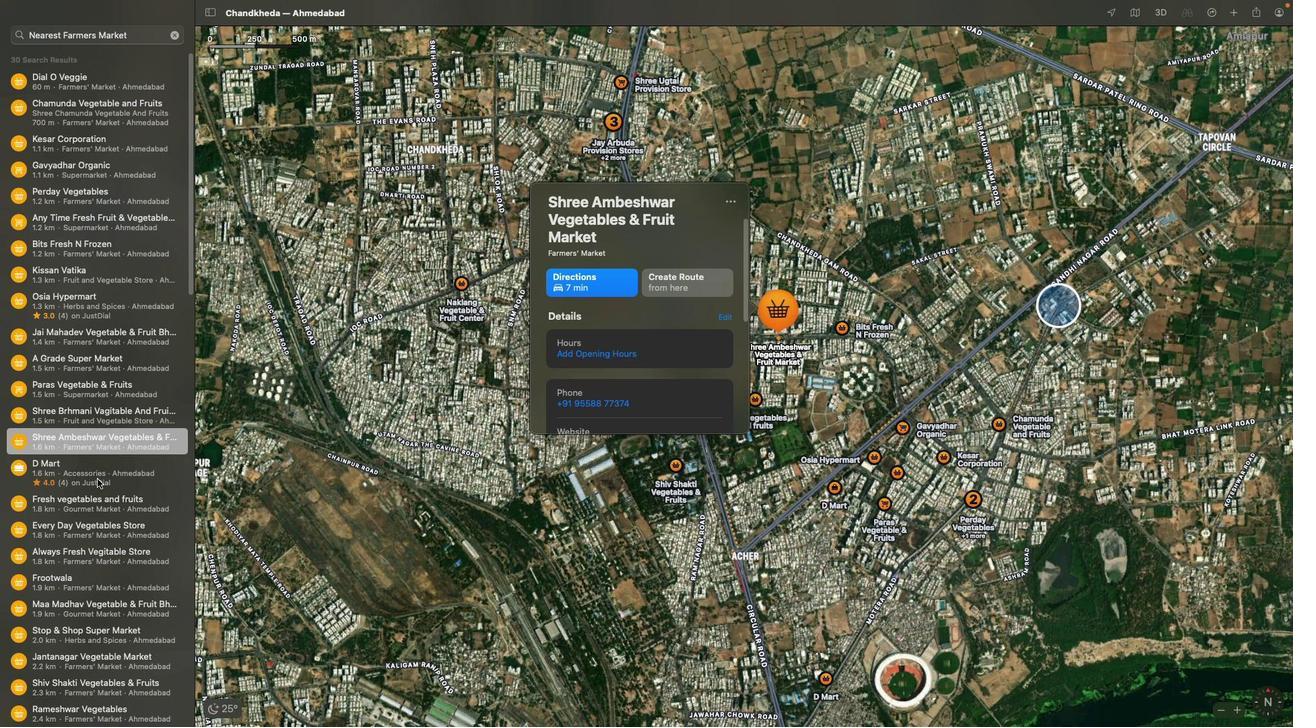
Action: Mouse moved to (85, 516)
Screenshot: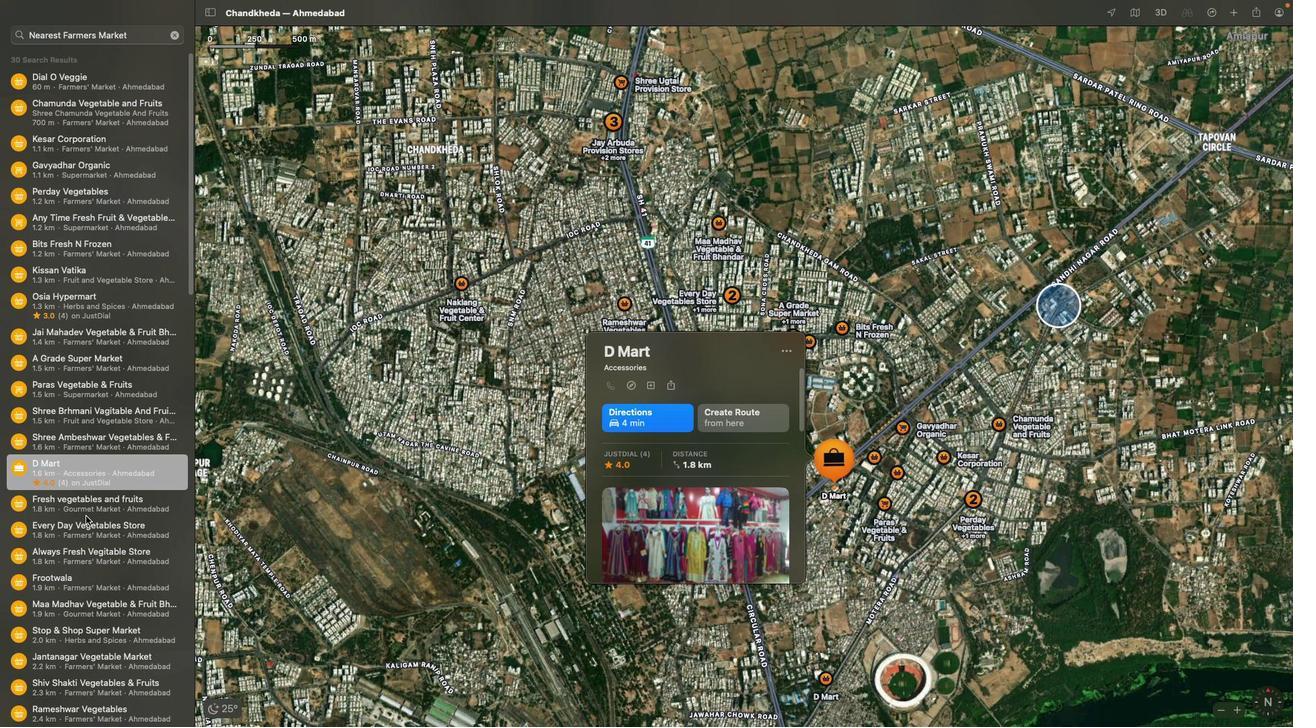 
Action: Mouse pressed left at (85, 516)
Screenshot: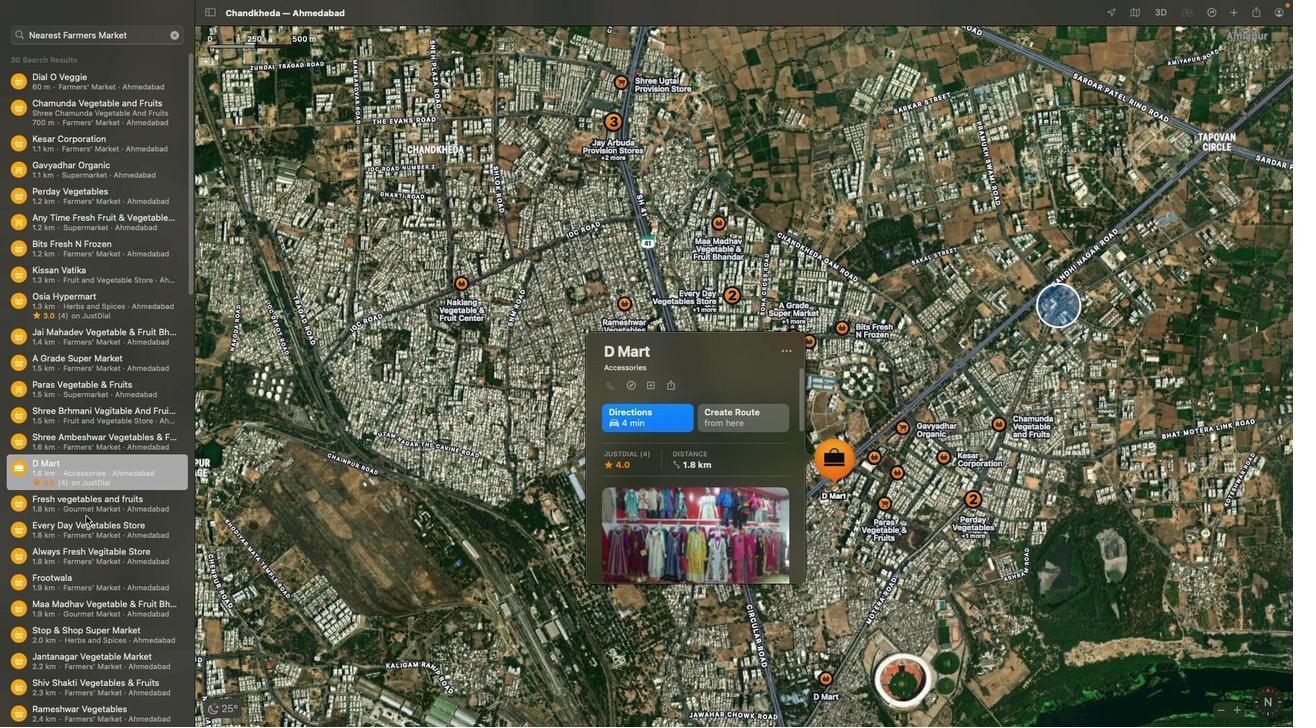 
Action: Mouse moved to (101, 544)
Screenshot: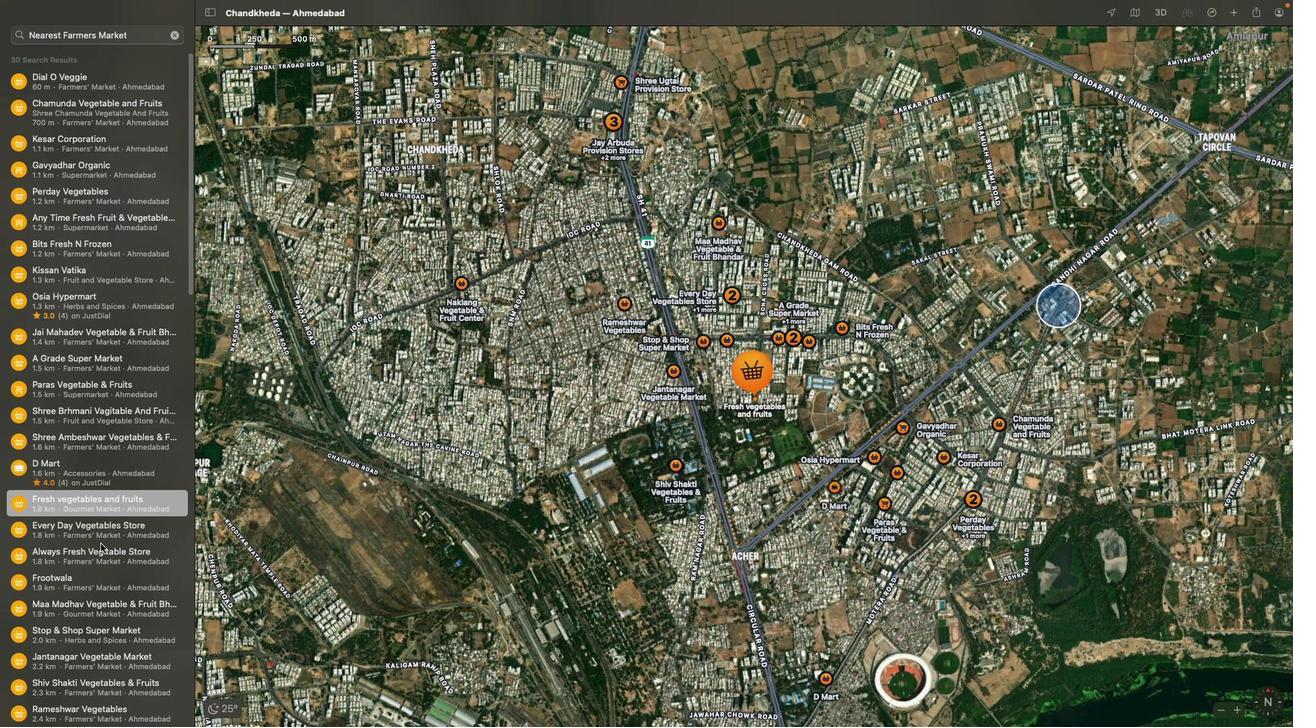 
Action: Mouse pressed left at (101, 544)
Screenshot: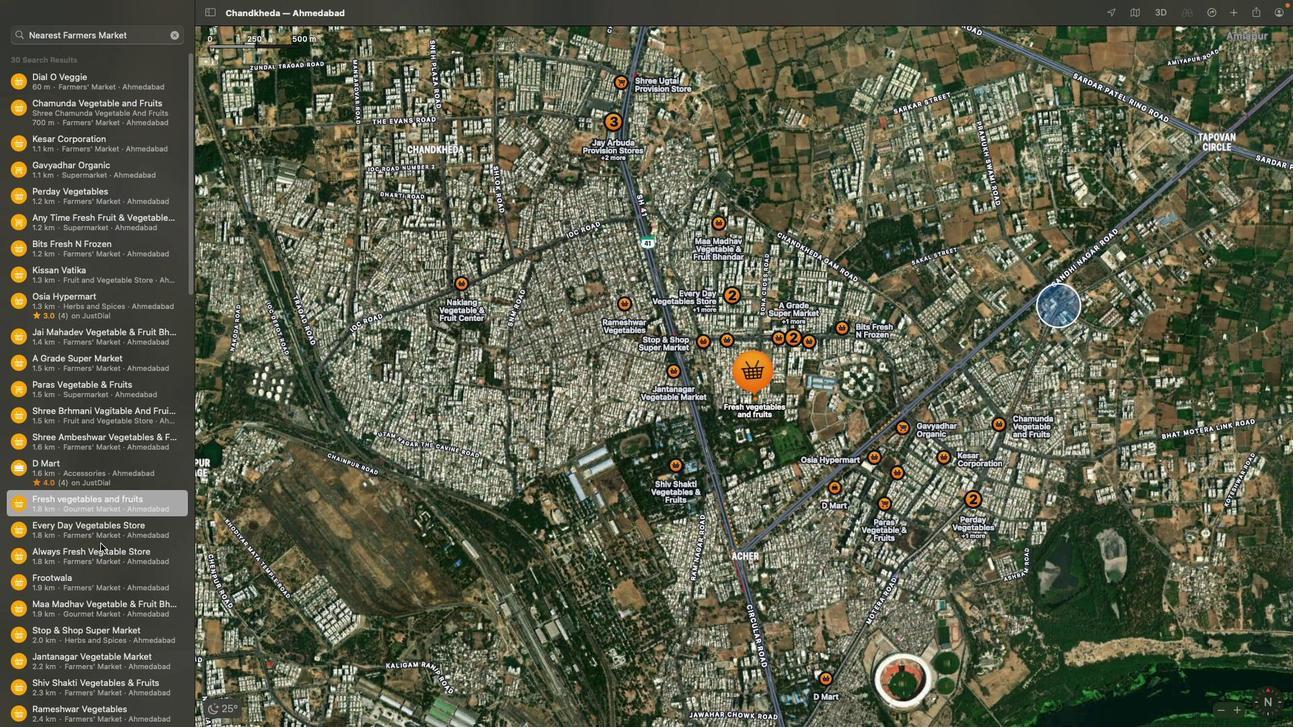 
Action: Mouse moved to (103, 570)
Screenshot: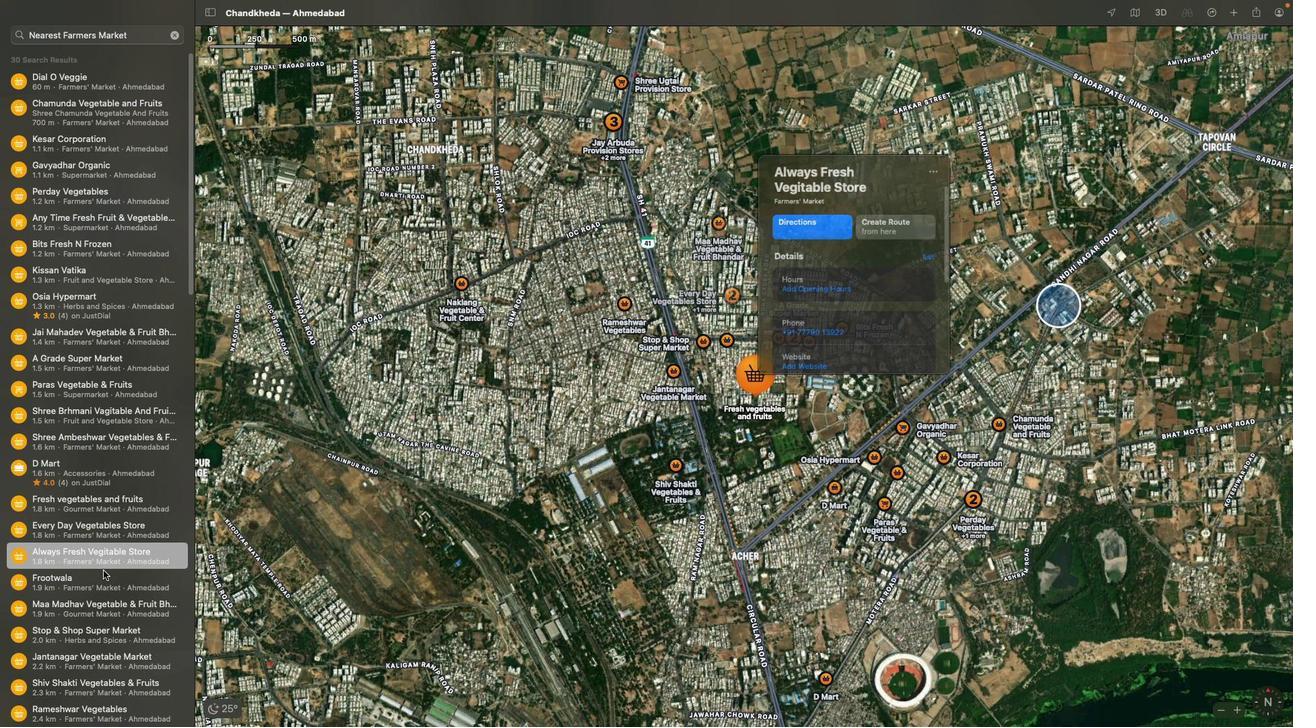 
Action: Mouse pressed left at (103, 570)
Screenshot: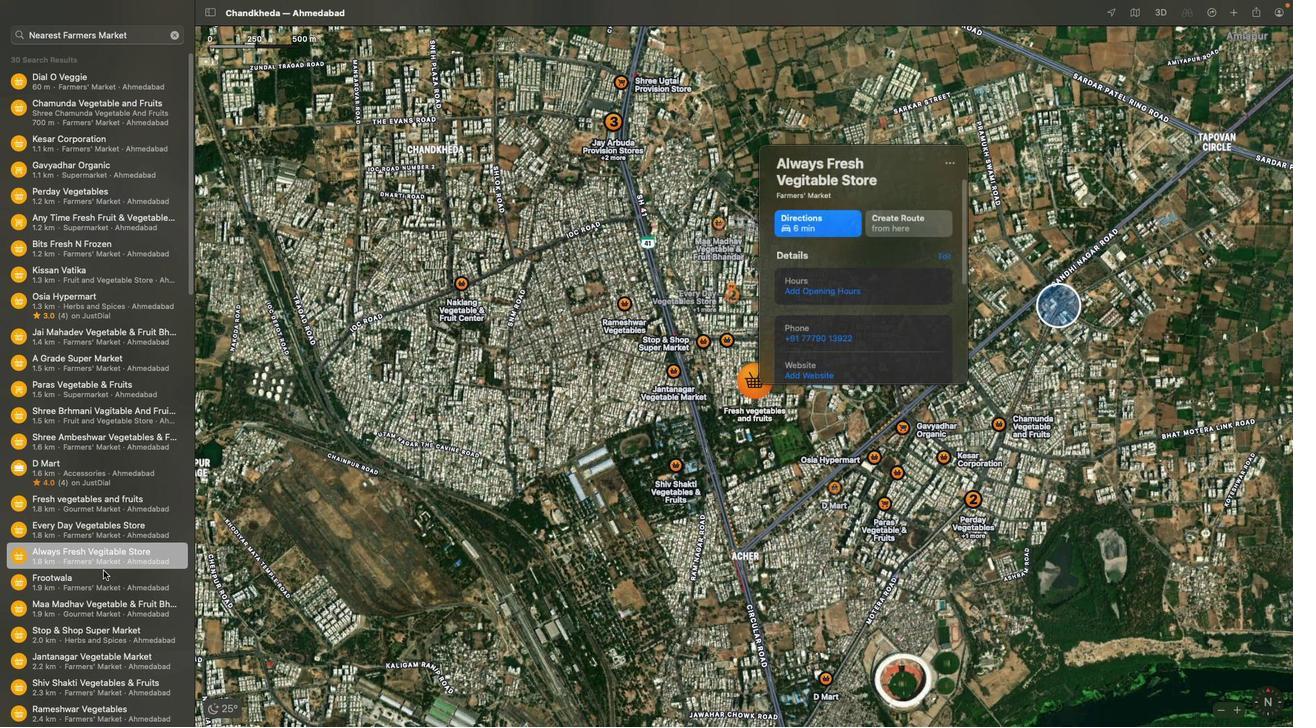 
Action: Mouse moved to (102, 580)
Screenshot: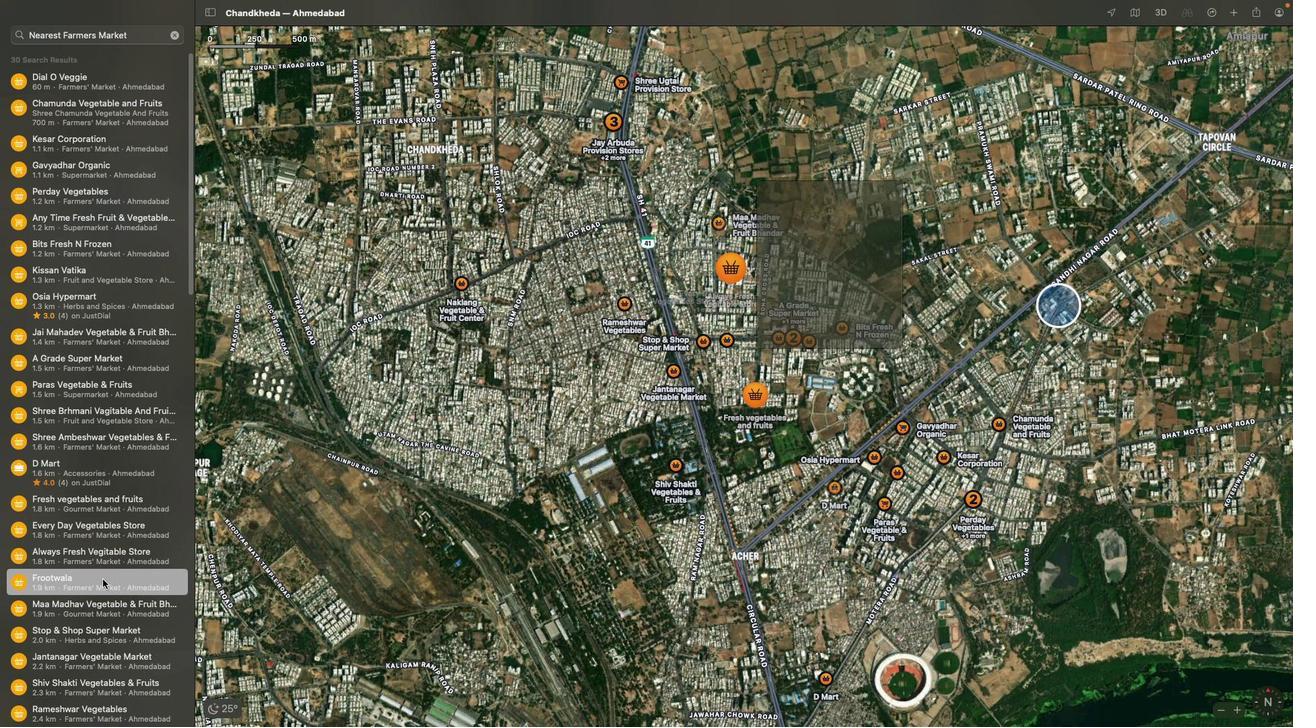 
Action: Mouse pressed left at (102, 580)
Screenshot: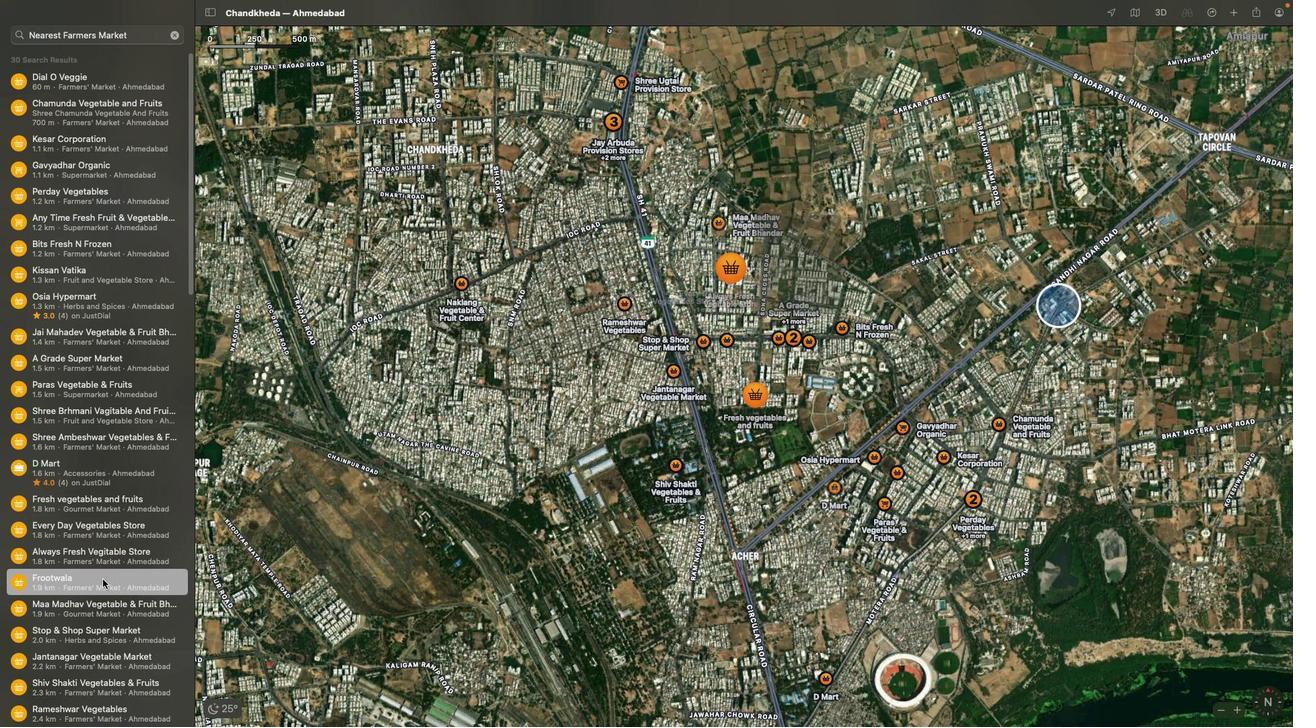 
Action: Mouse moved to (450, 451)
Screenshot: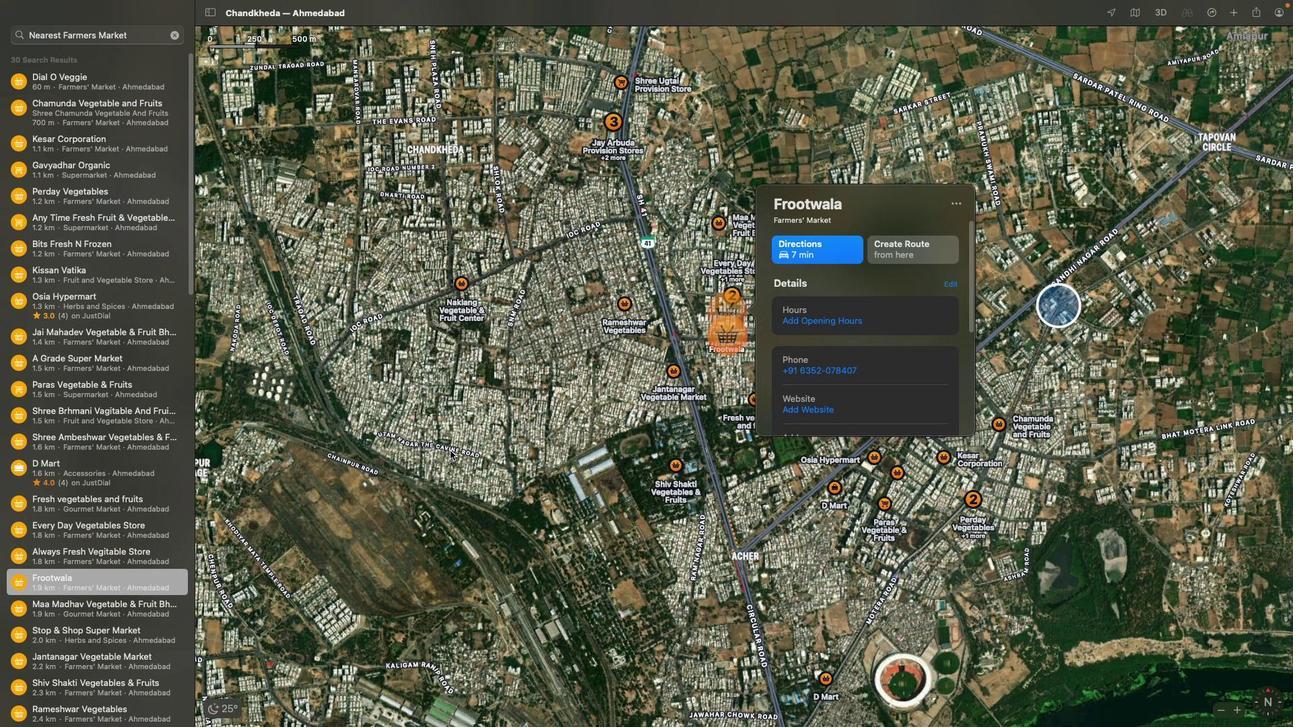 
